 Task: Find connections with filter location Abomey with filter topic #Advertisingandmarketingwith filter profile language German with filter current company IDOM Consulting, Engineering, Architecture with filter school St. Kabir Public School with filter industry Dairy Product Manufacturing with filter service category Audio Engineering with filter keywords title Operations Professional
Action: Mouse moved to (481, 66)
Screenshot: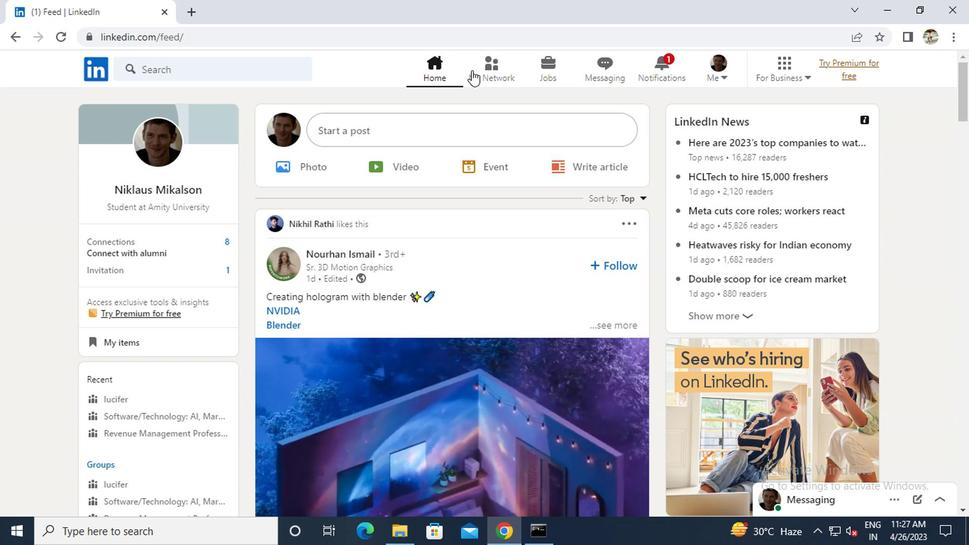 
Action: Mouse pressed left at (481, 66)
Screenshot: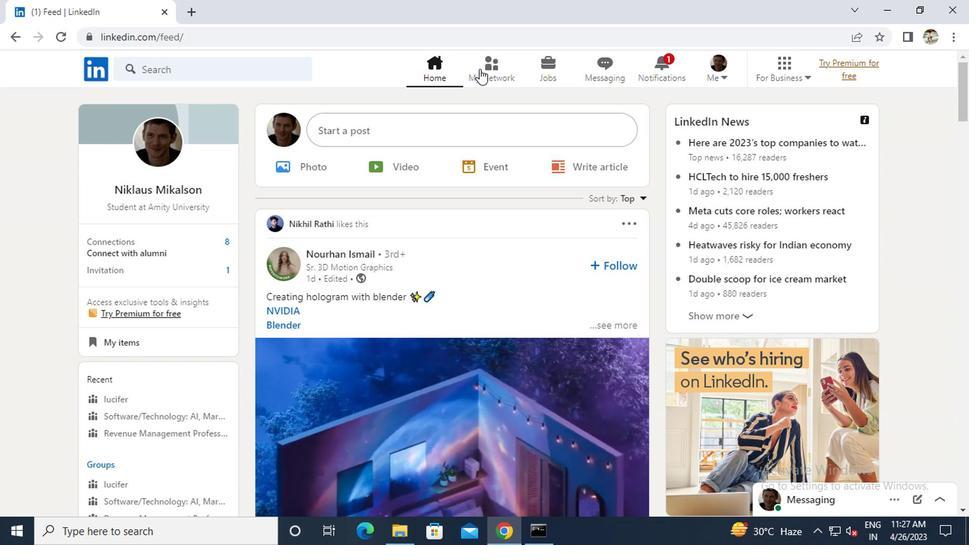 
Action: Mouse moved to (168, 149)
Screenshot: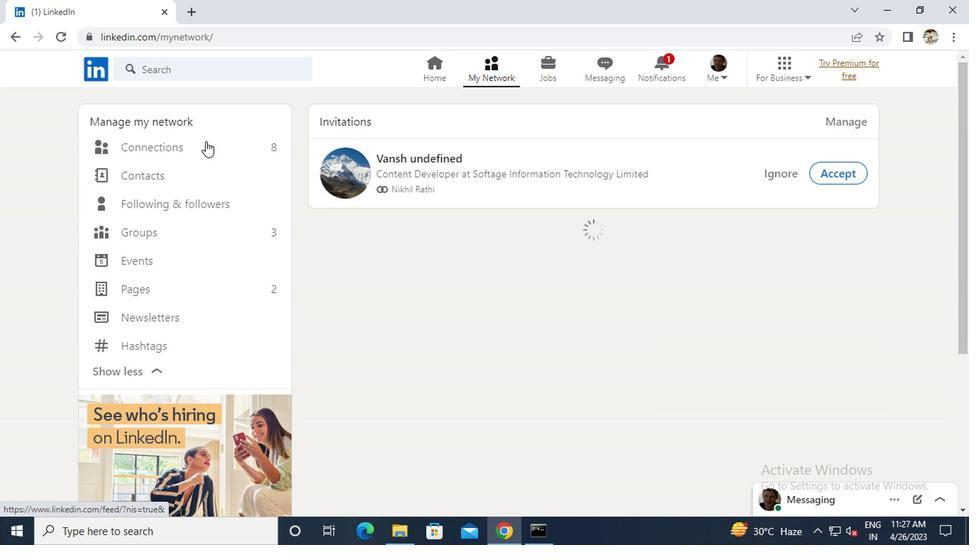 
Action: Mouse pressed left at (168, 149)
Screenshot: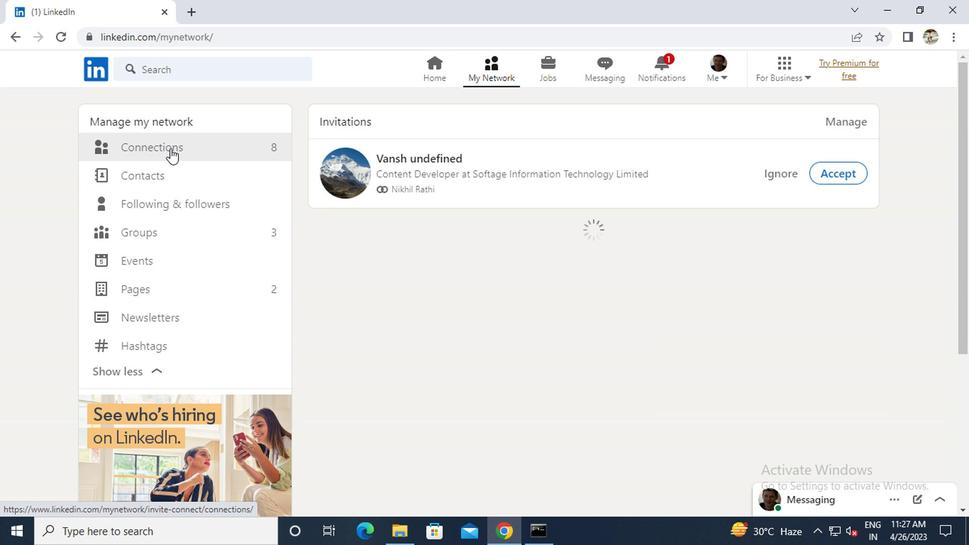 
Action: Mouse moved to (573, 141)
Screenshot: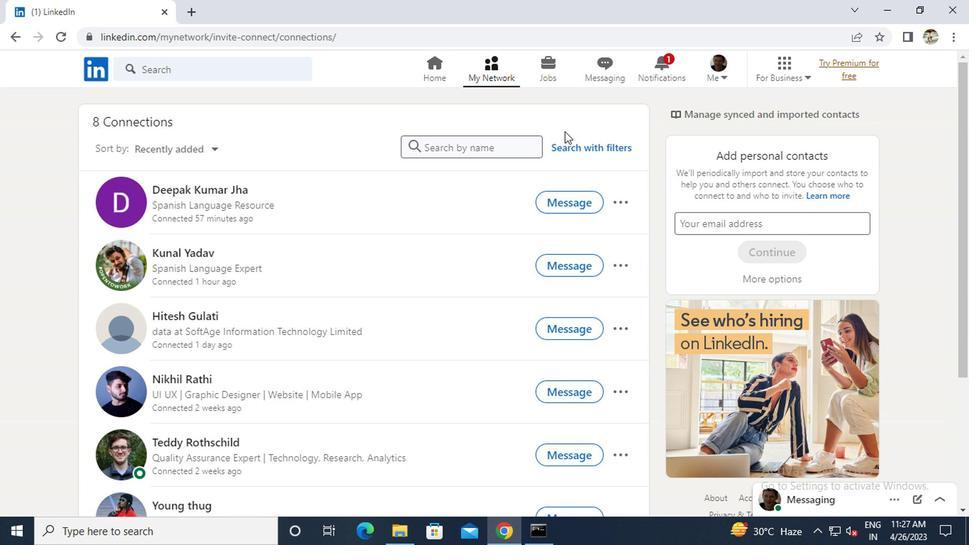 
Action: Mouse pressed left at (573, 141)
Screenshot: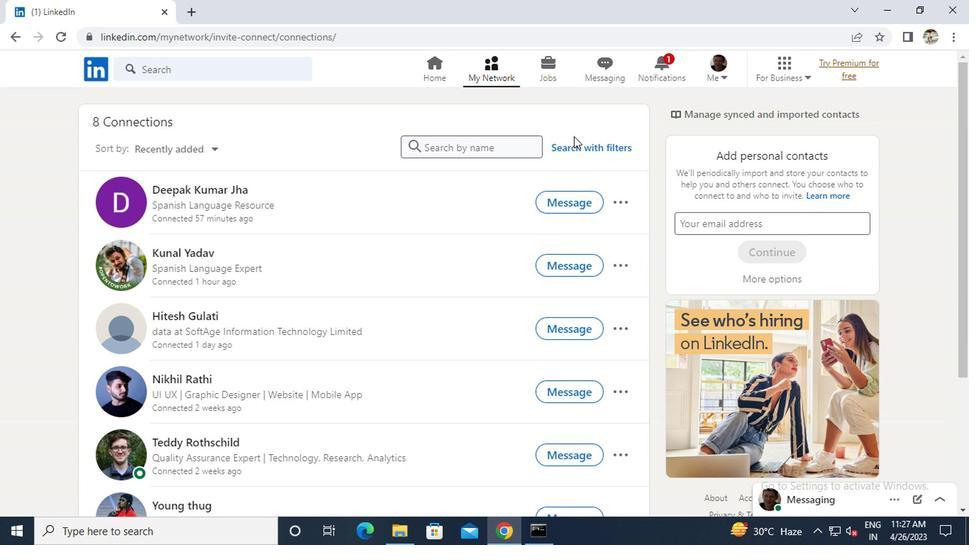 
Action: Mouse moved to (464, 110)
Screenshot: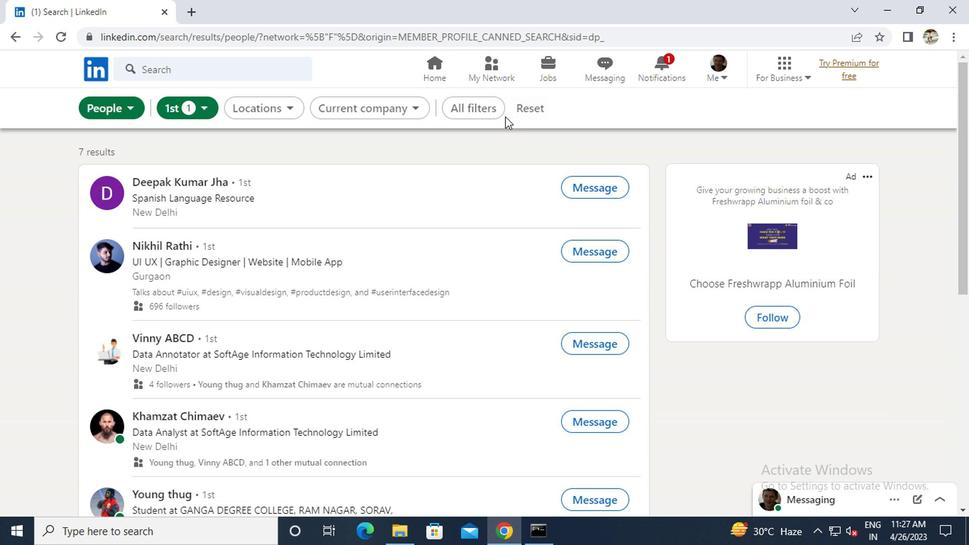 
Action: Mouse pressed left at (464, 110)
Screenshot: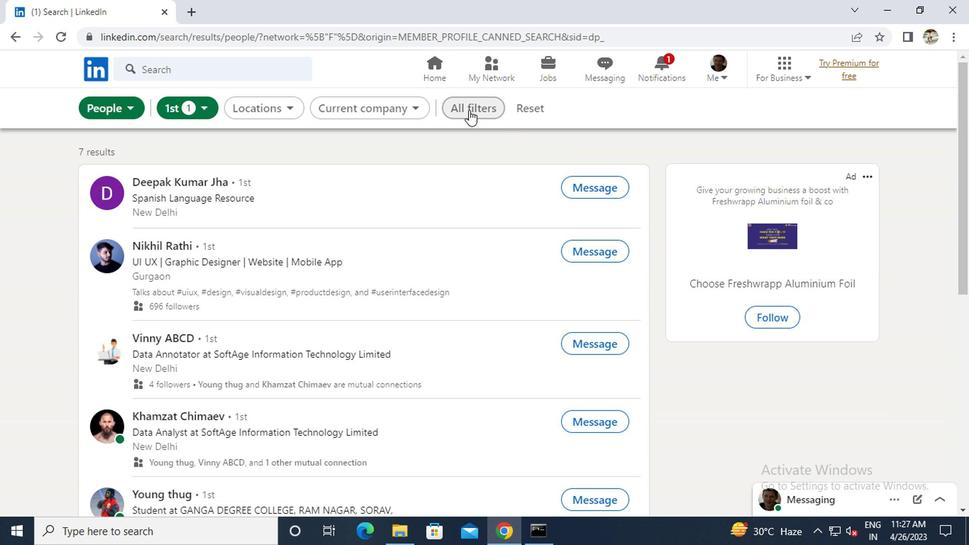 
Action: Mouse moved to (690, 293)
Screenshot: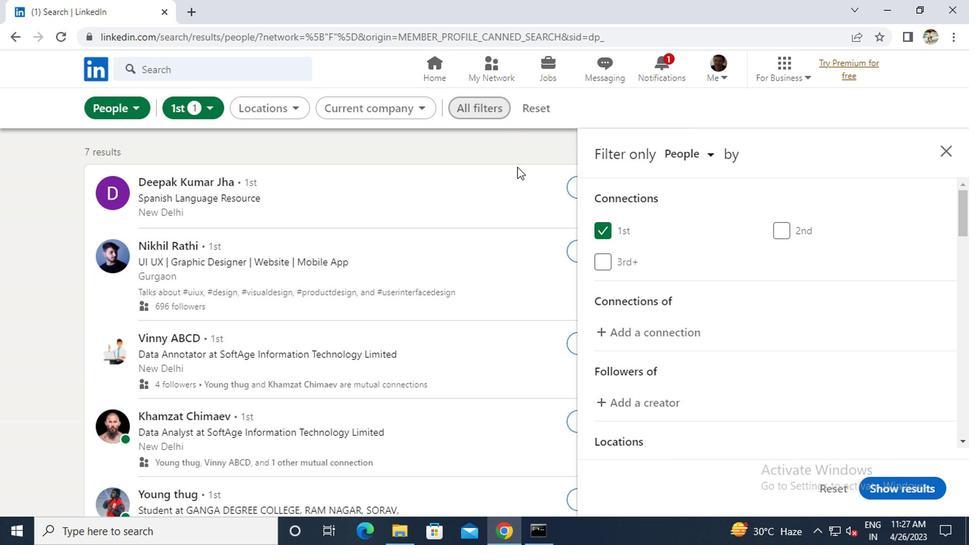 
Action: Mouse scrolled (690, 292) with delta (0, 0)
Screenshot: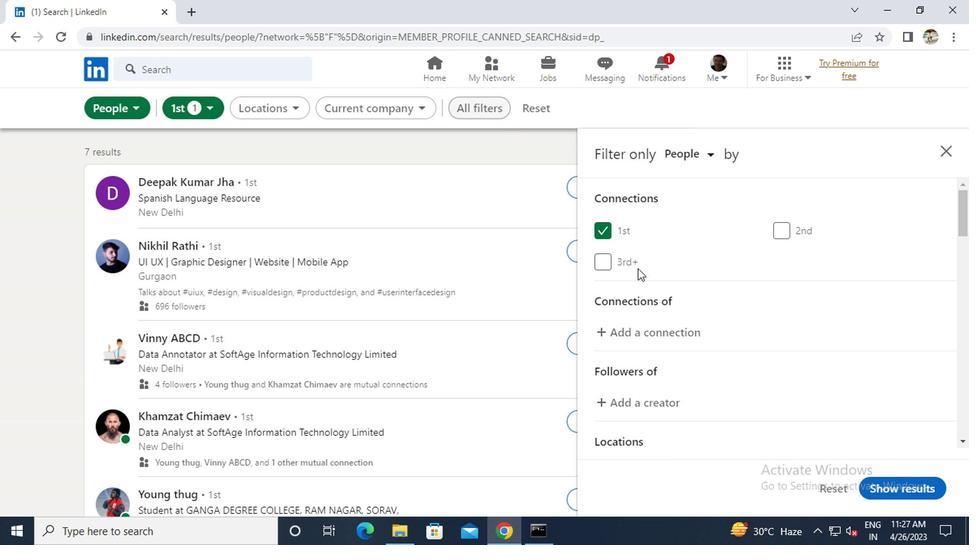 
Action: Mouse scrolled (690, 292) with delta (0, 0)
Screenshot: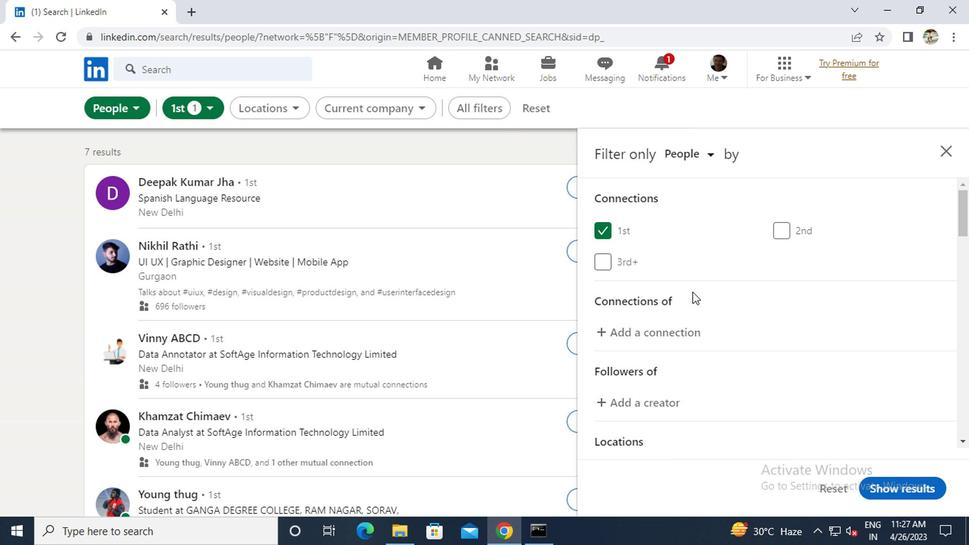 
Action: Mouse moved to (800, 400)
Screenshot: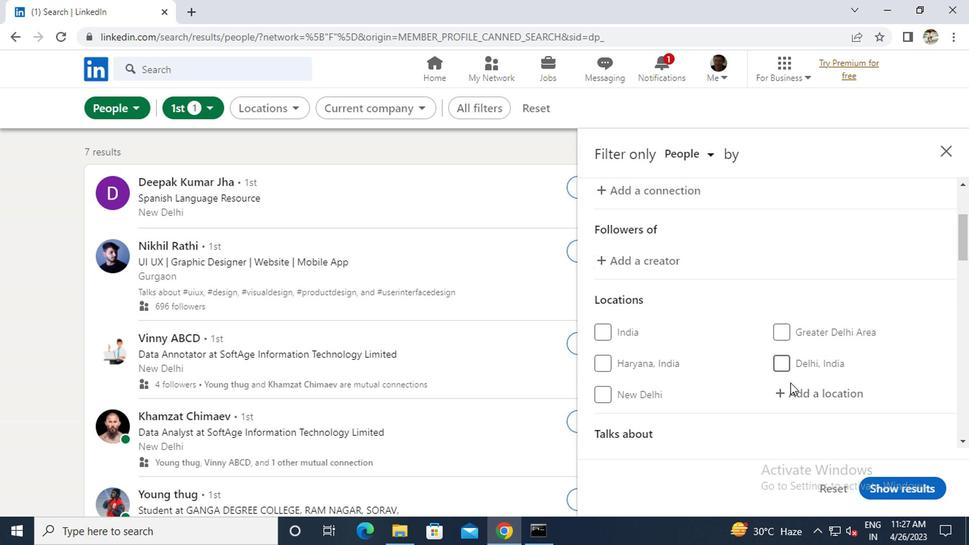 
Action: Mouse pressed left at (800, 400)
Screenshot: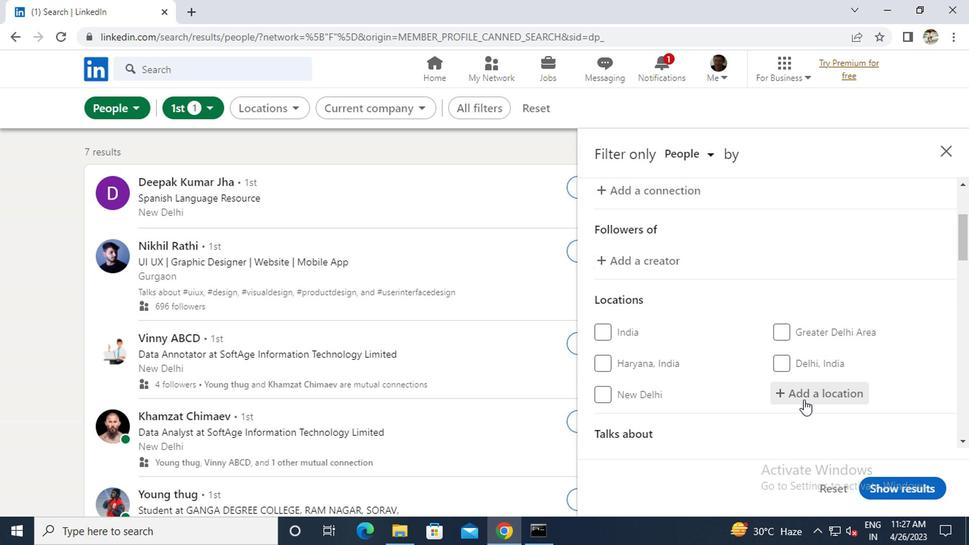 
Action: Key pressed <Key.caps_lock>a<Key.caps_lock>bomey
Screenshot: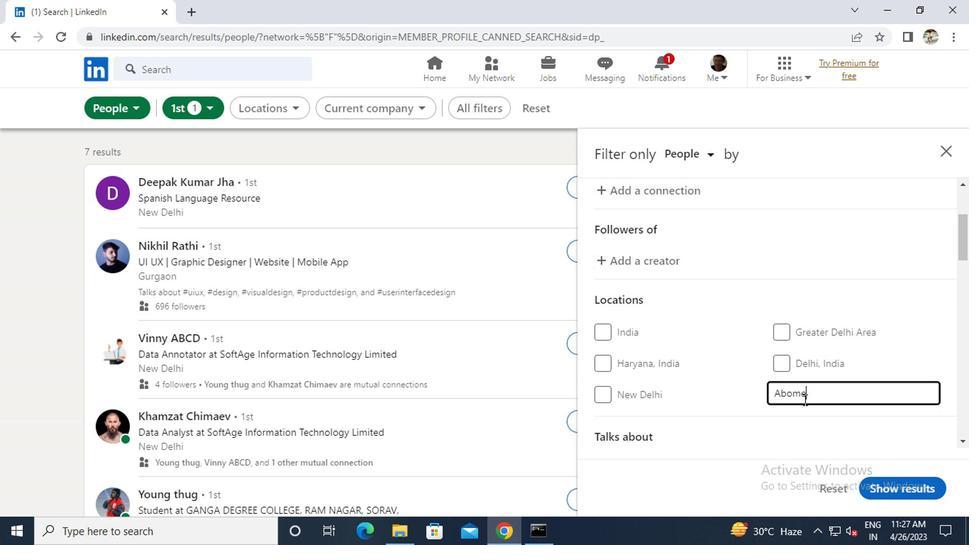 
Action: Mouse scrolled (800, 400) with delta (0, 0)
Screenshot: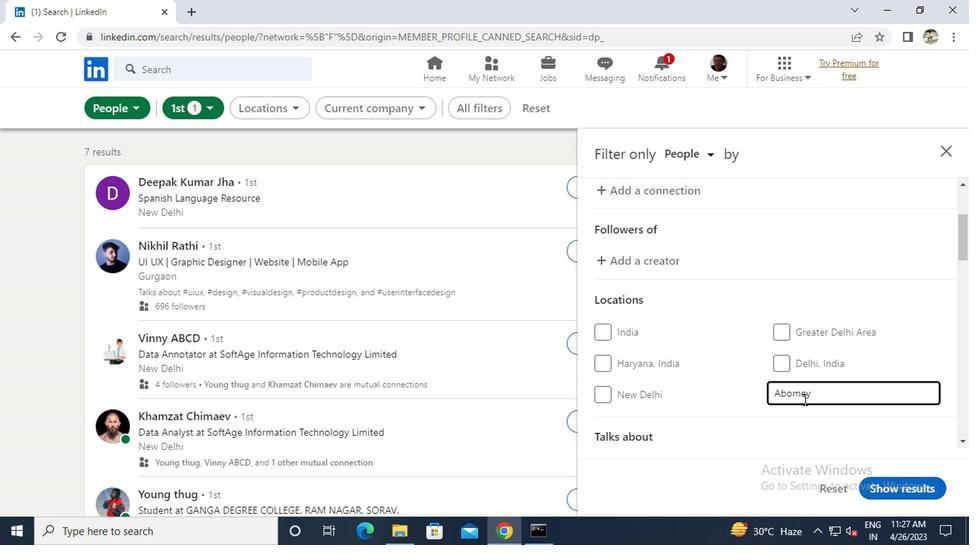 
Action: Mouse scrolled (800, 400) with delta (0, 0)
Screenshot: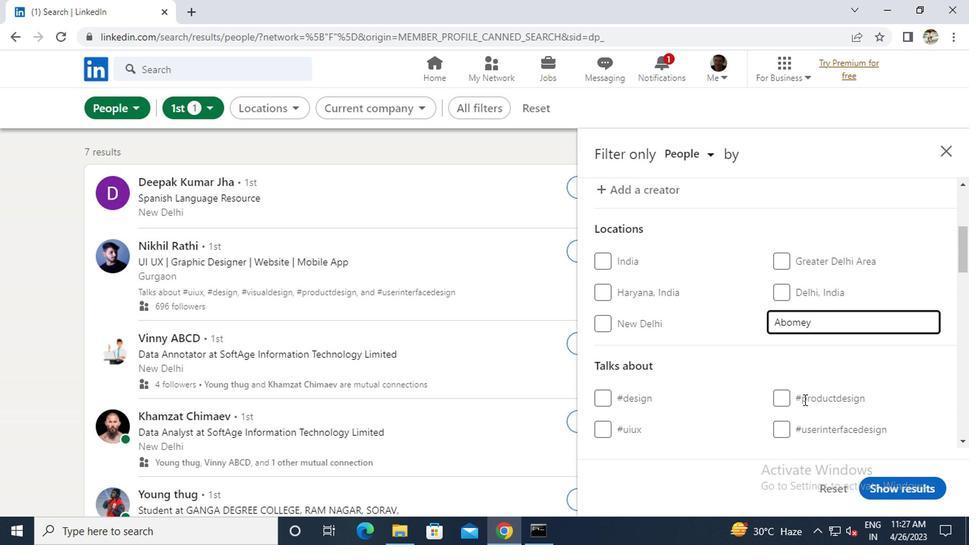 
Action: Mouse moved to (798, 388)
Screenshot: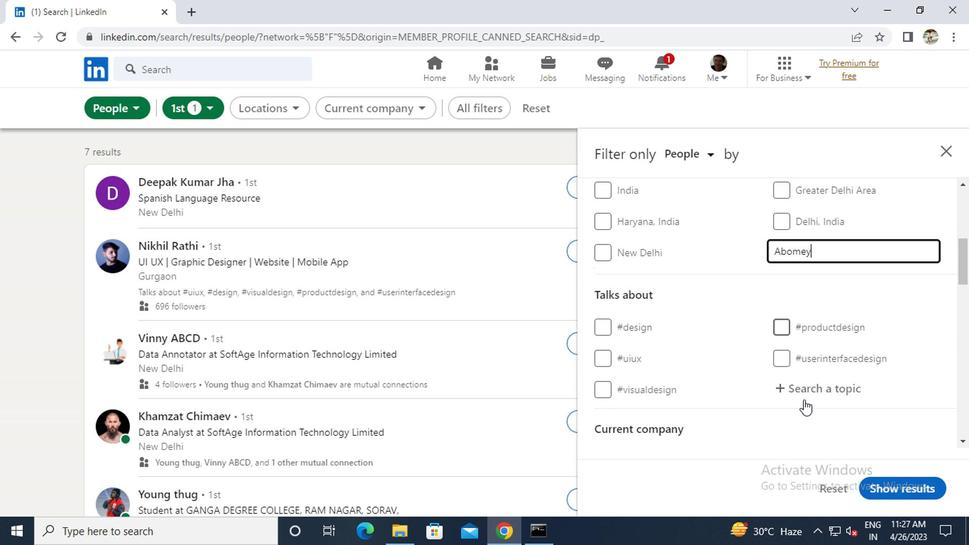 
Action: Mouse pressed left at (798, 388)
Screenshot: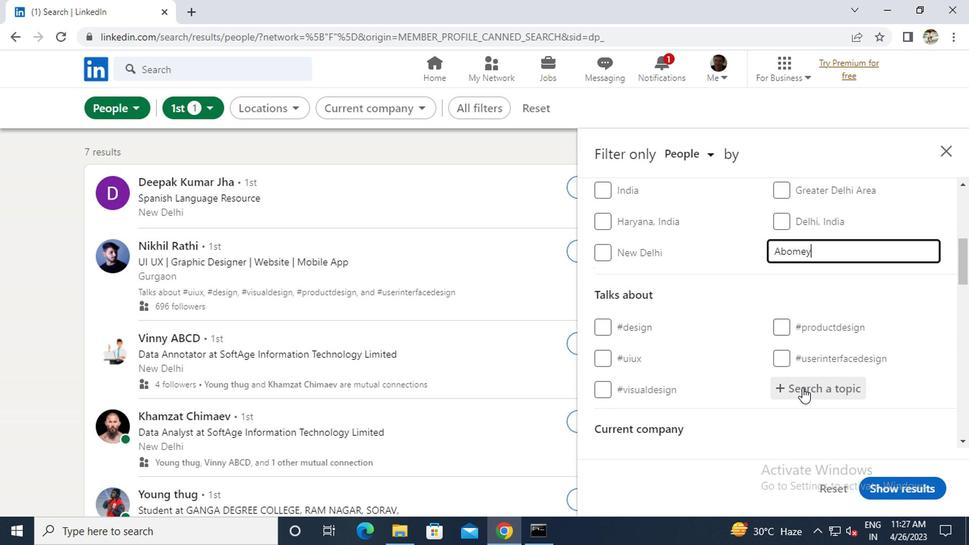 
Action: Key pressed <Key.shift><Key.shift><Key.shift>#<Key.caps_lock>A<Key.caps_lock>DE<Key.backspace>VERTISINGANDMARKETING
Screenshot: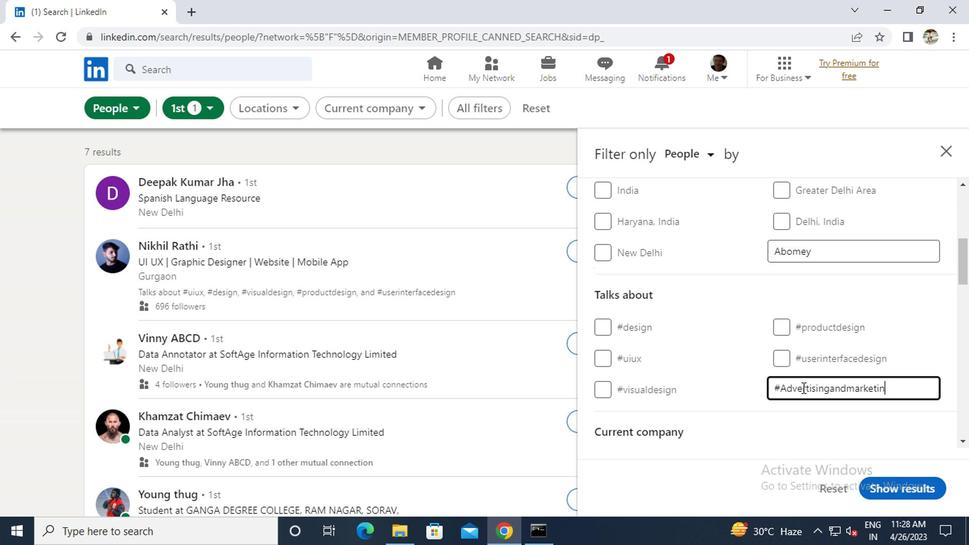 
Action: Mouse scrolled (798, 387) with delta (0, 0)
Screenshot: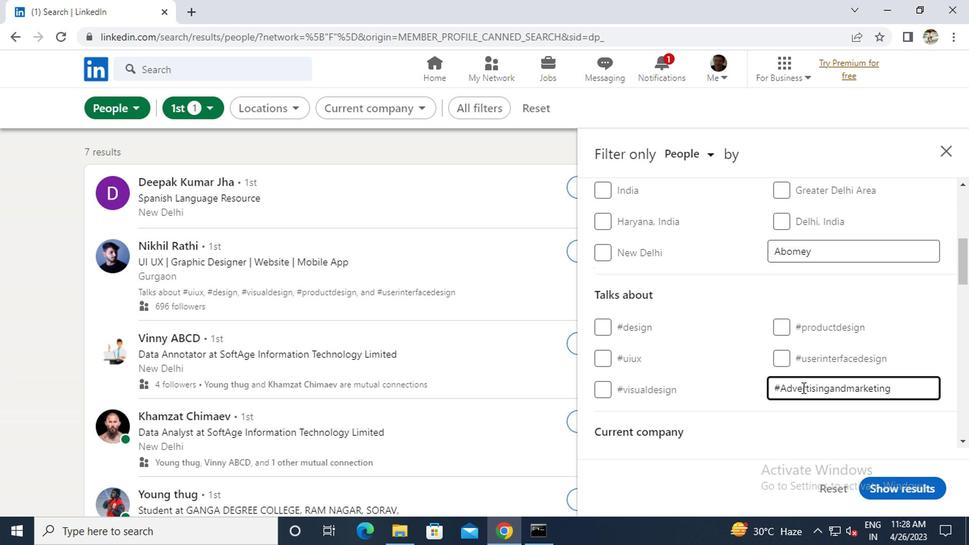 
Action: Mouse scrolled (798, 387) with delta (0, 0)
Screenshot: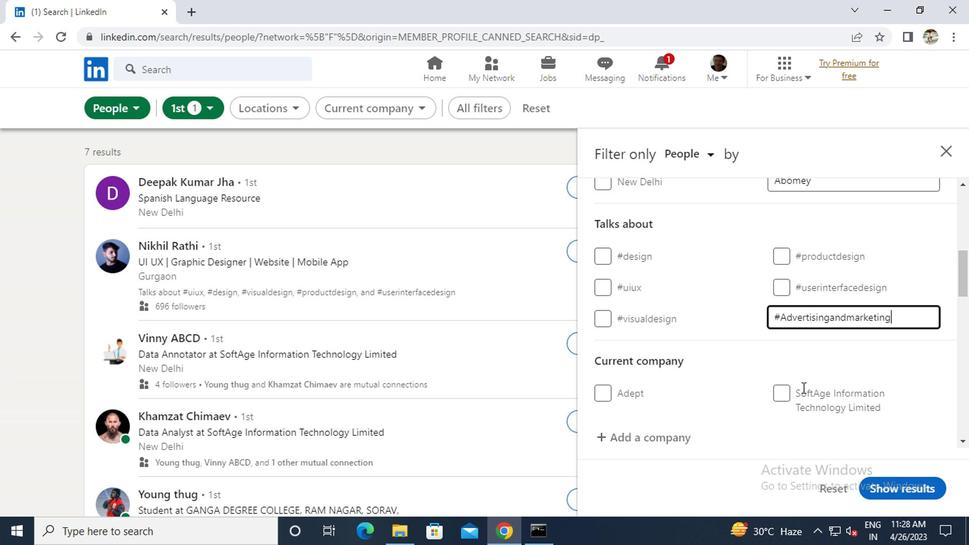 
Action: Mouse scrolled (798, 387) with delta (0, 0)
Screenshot: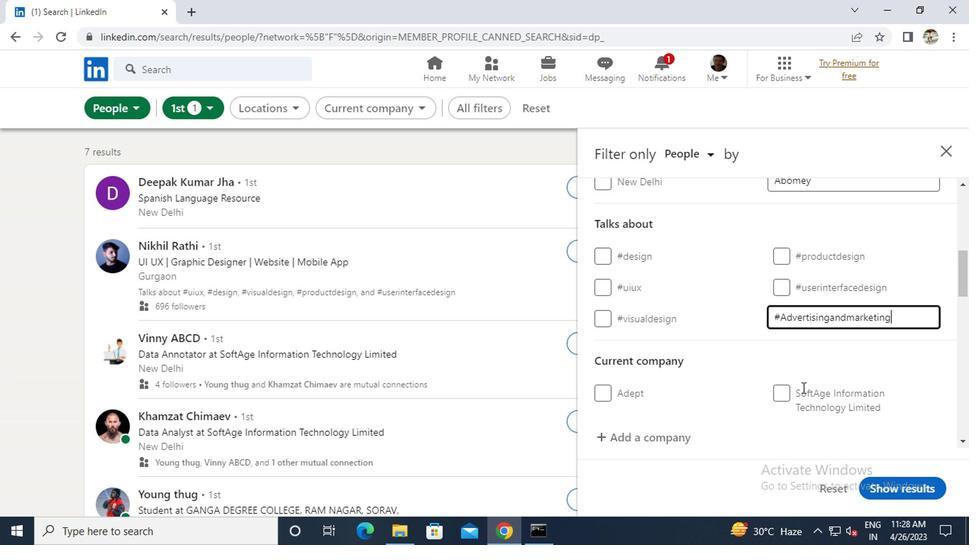 
Action: Mouse scrolled (798, 387) with delta (0, 0)
Screenshot: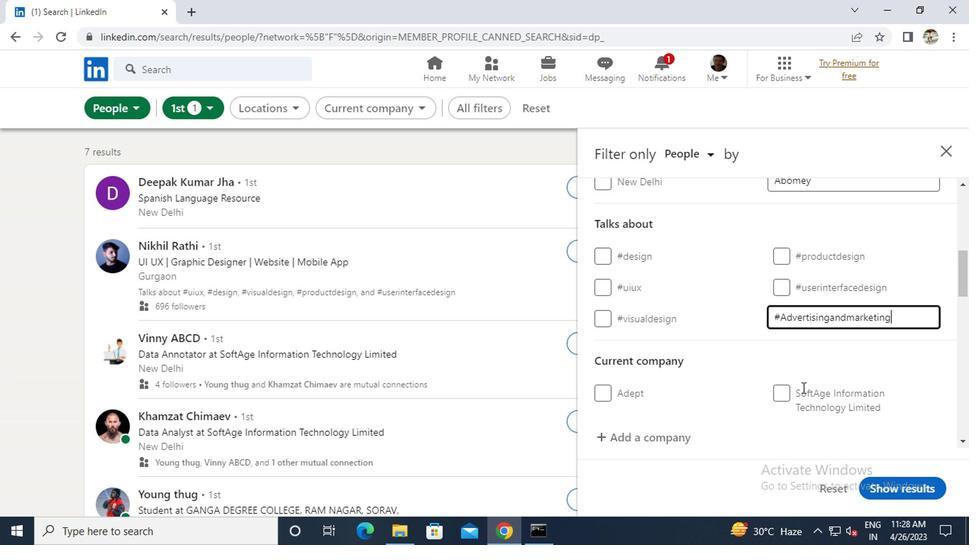 
Action: Mouse scrolled (798, 387) with delta (0, 0)
Screenshot: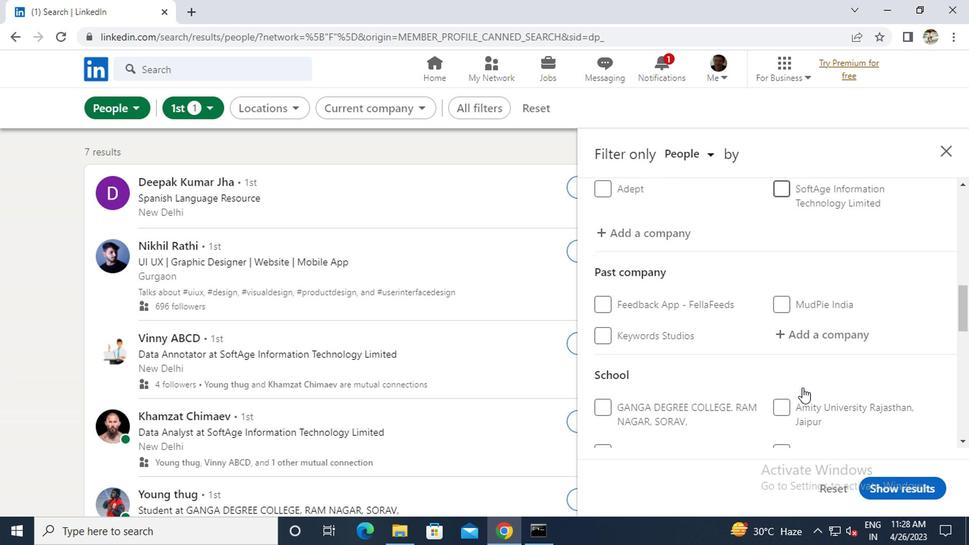 
Action: Mouse scrolled (798, 387) with delta (0, 0)
Screenshot: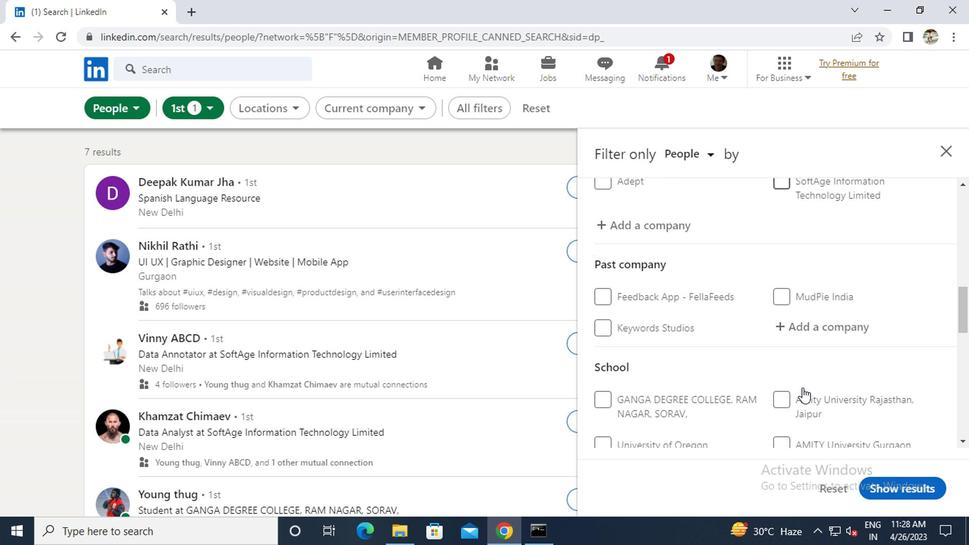 
Action: Mouse scrolled (798, 387) with delta (0, 0)
Screenshot: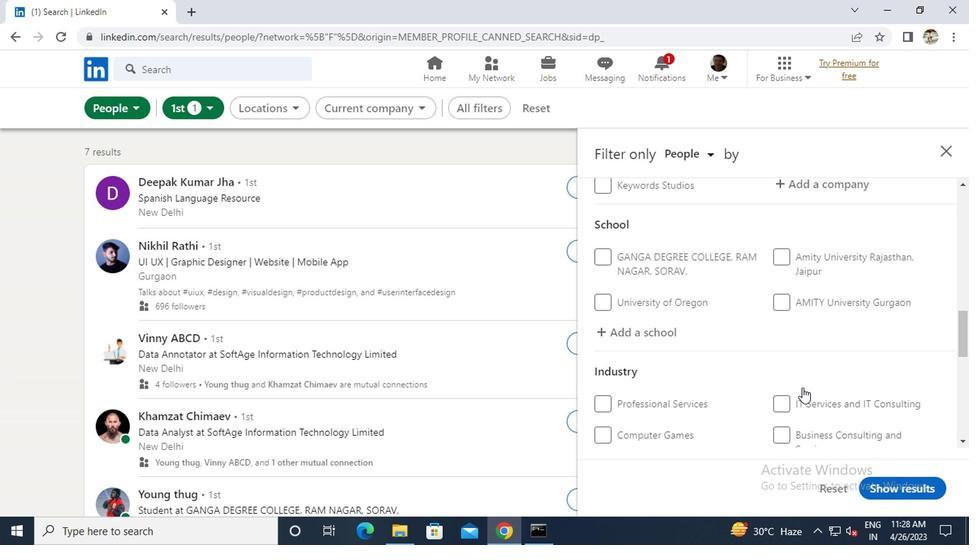 
Action: Mouse scrolled (798, 387) with delta (0, 0)
Screenshot: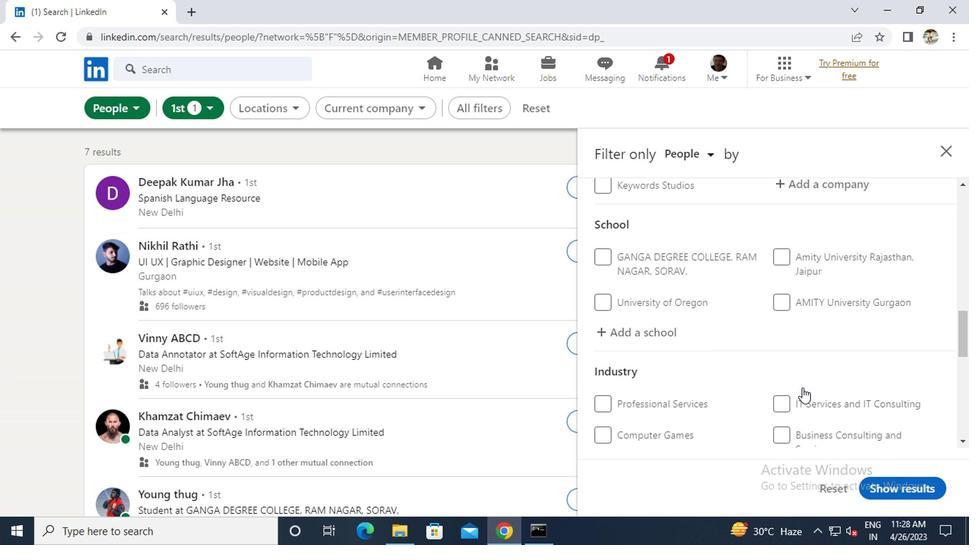 
Action: Mouse scrolled (798, 387) with delta (0, 0)
Screenshot: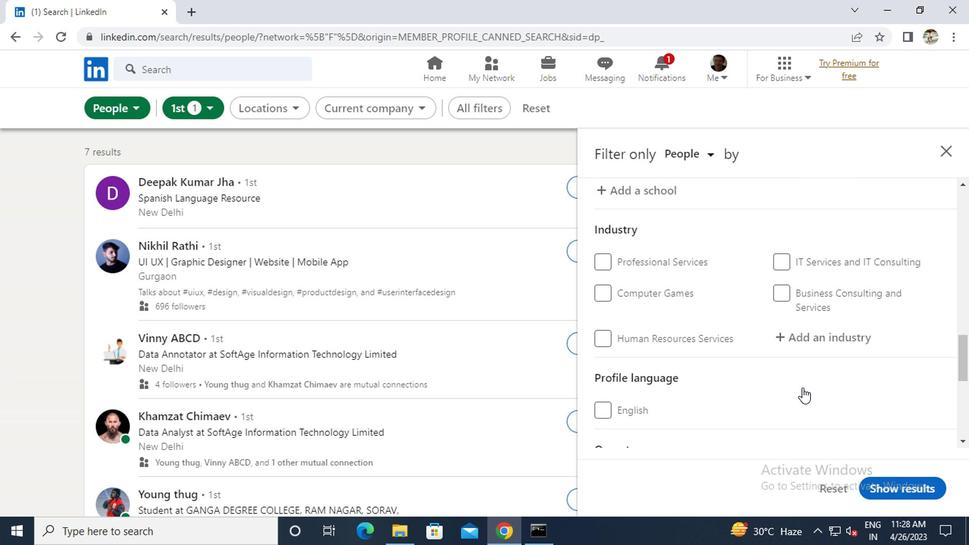 
Action: Mouse scrolled (798, 389) with delta (0, 1)
Screenshot: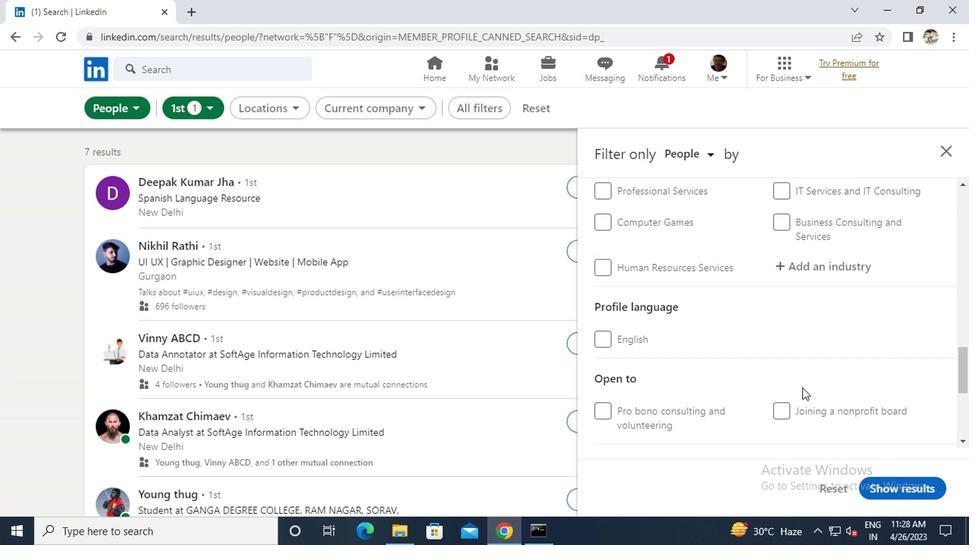 
Action: Mouse scrolled (798, 389) with delta (0, 1)
Screenshot: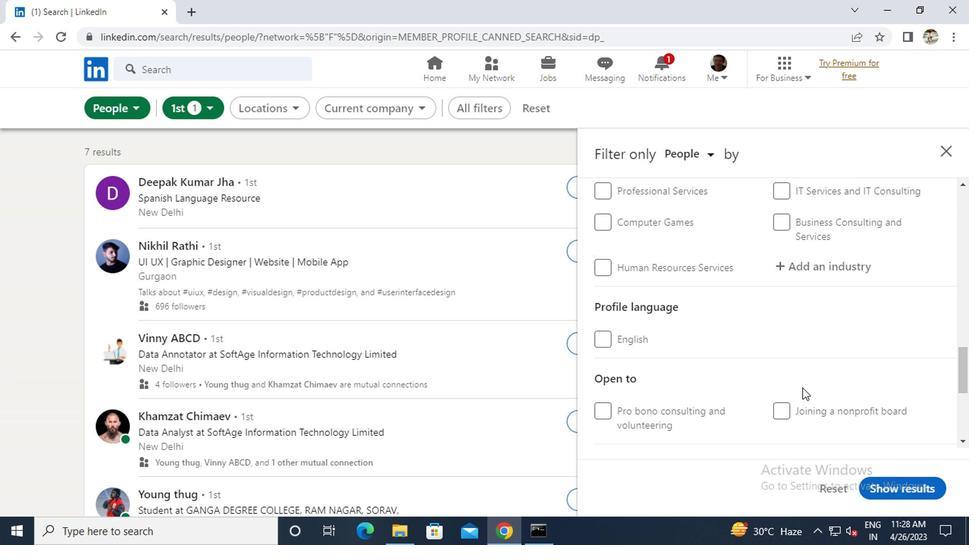 
Action: Mouse scrolled (798, 389) with delta (0, 1)
Screenshot: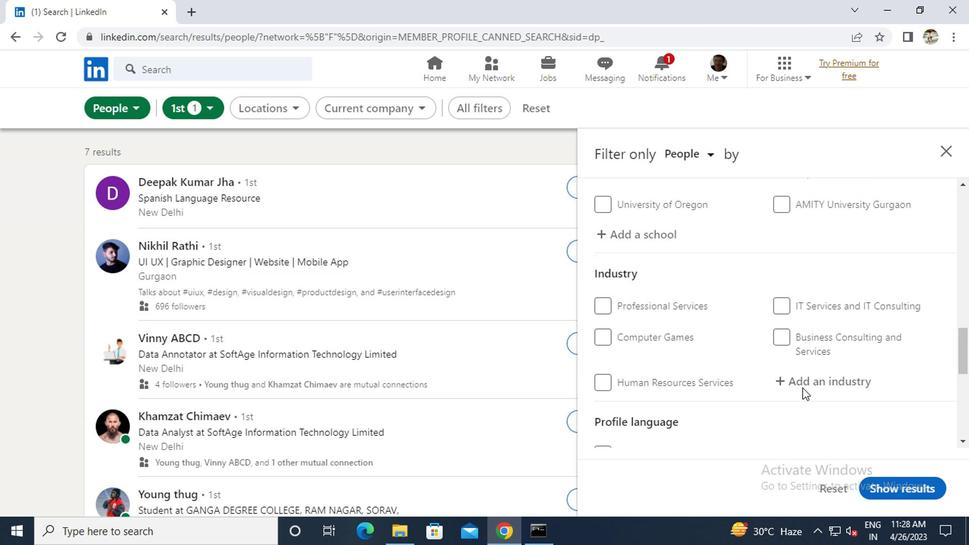 
Action: Mouse scrolled (798, 389) with delta (0, 1)
Screenshot: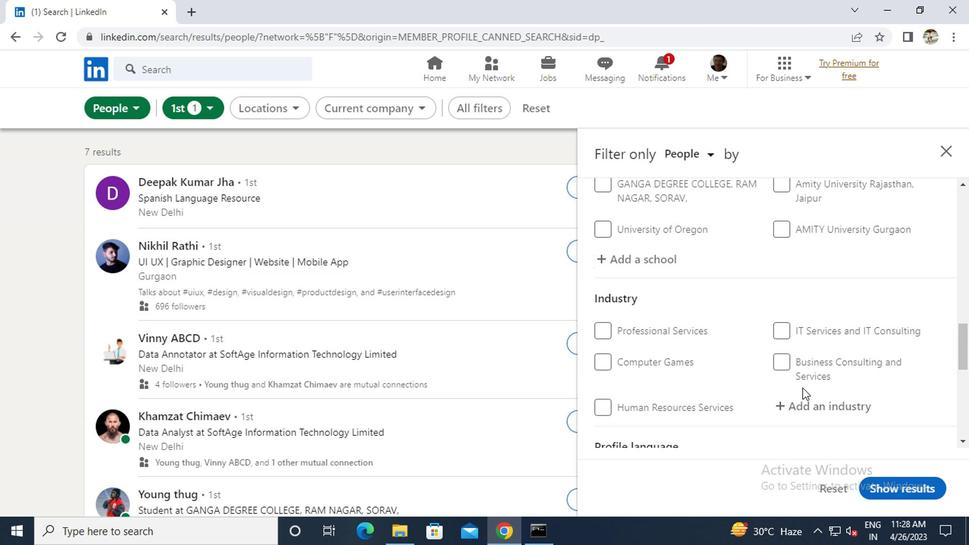 
Action: Mouse scrolled (798, 389) with delta (0, 1)
Screenshot: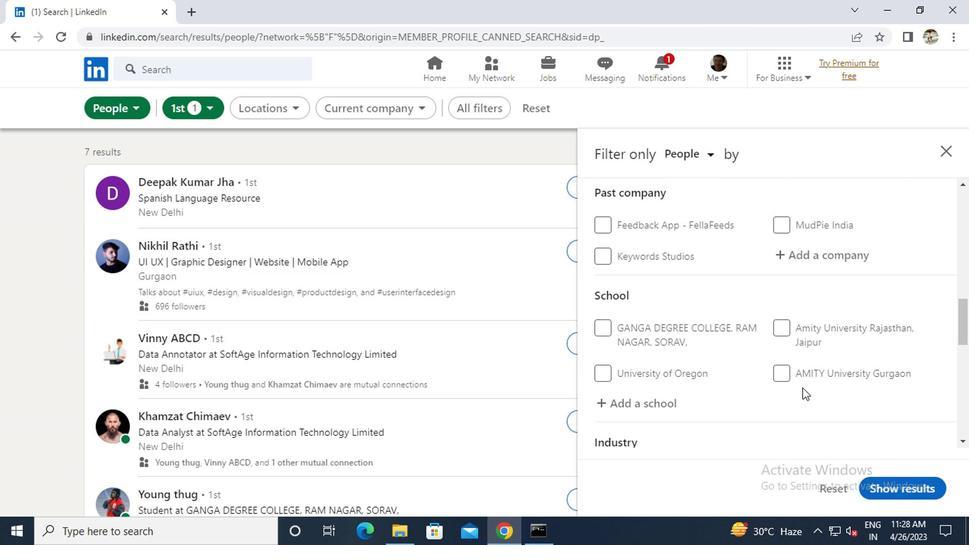 
Action: Mouse moved to (640, 229)
Screenshot: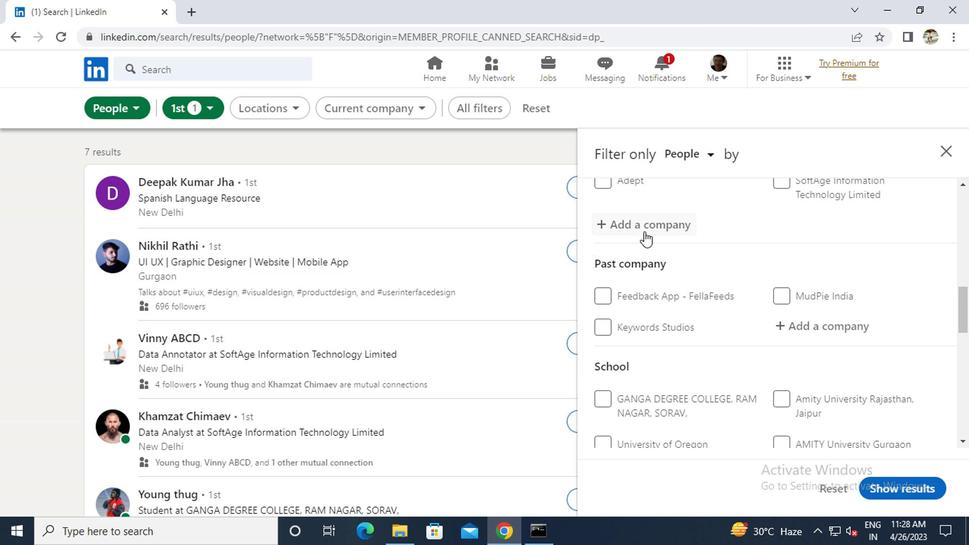 
Action: Mouse pressed left at (640, 229)
Screenshot: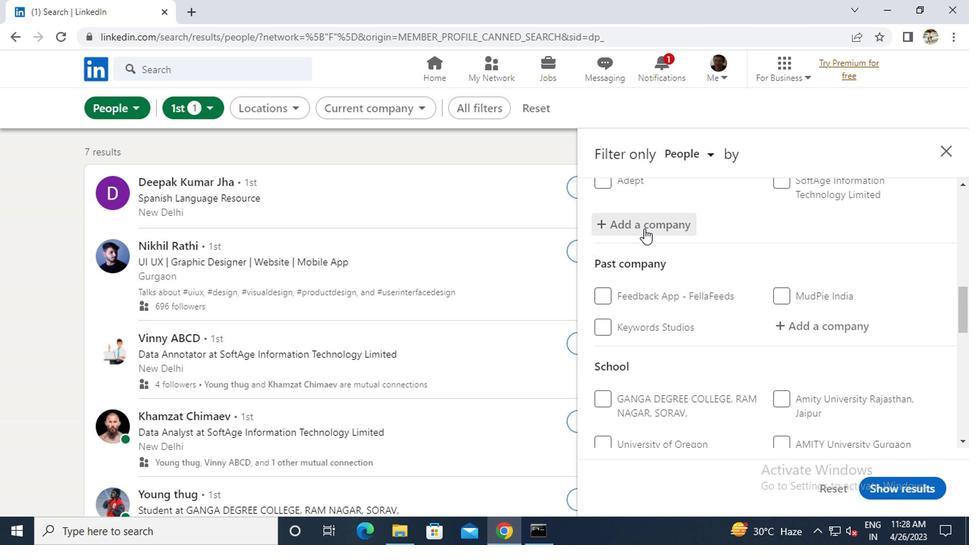 
Action: Key pressed <Key.caps_lock>IDOM<Key.space><Key.caps_lock><Key.caps_lock>C<Key.caps_lock>ONSULTING,<Key.space><Key.caps_lock>E<Key.caps_lock>NGINEERING,<Key.space><Key.caps_lock>A<Key.caps_lock>RCHITECTURE
Screenshot: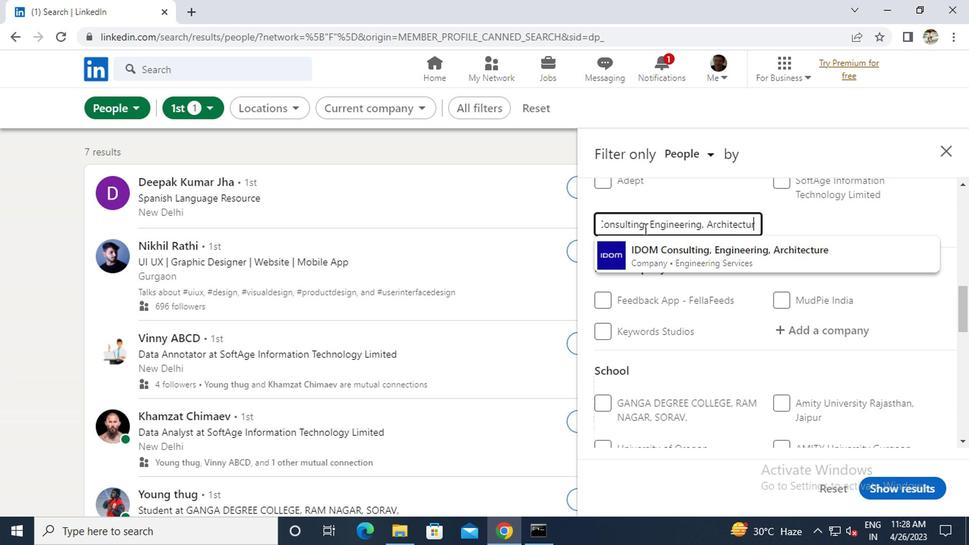 
Action: Mouse moved to (639, 247)
Screenshot: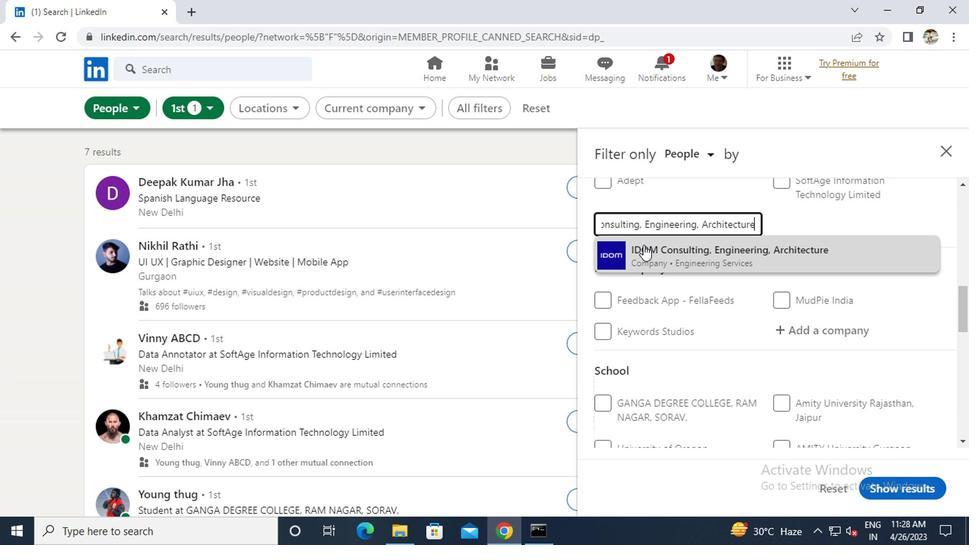
Action: Mouse pressed left at (639, 247)
Screenshot: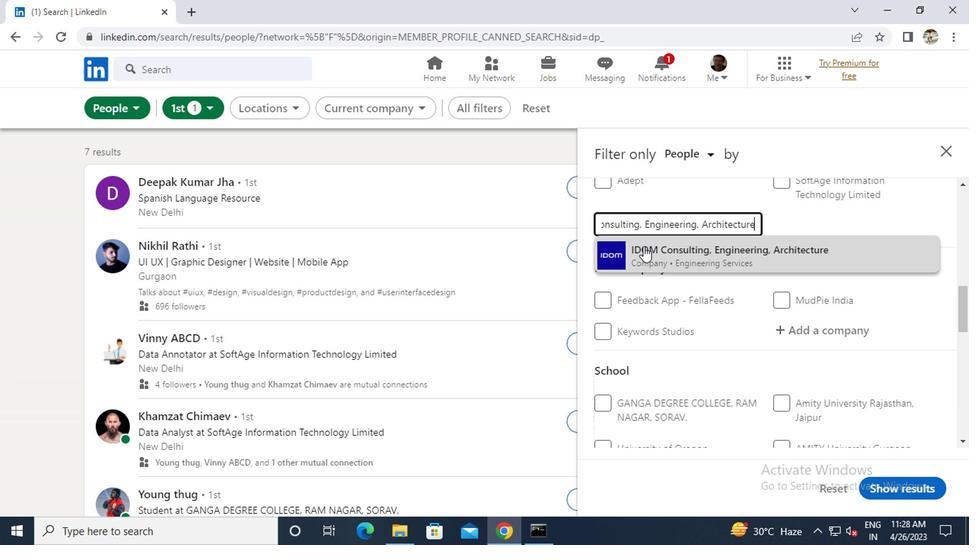 
Action: Mouse scrolled (639, 247) with delta (0, 0)
Screenshot: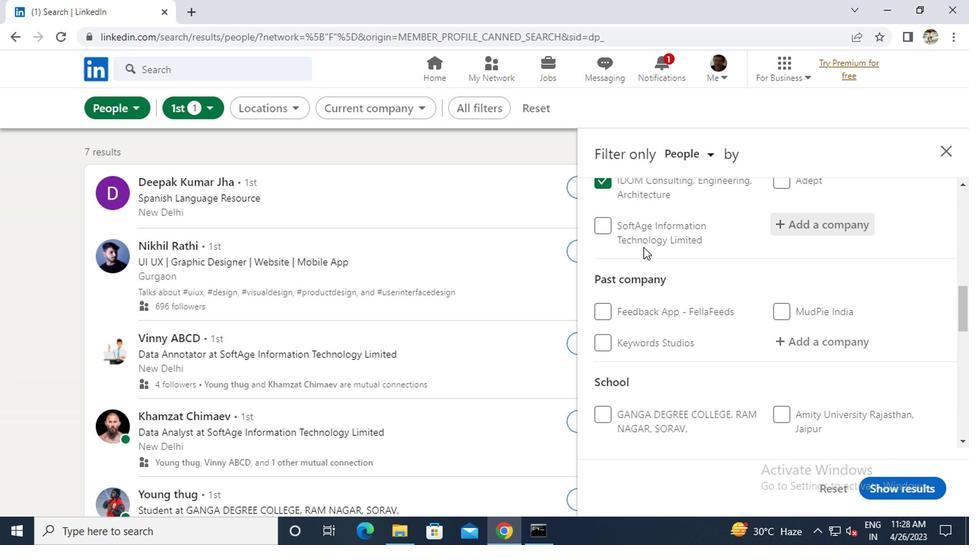 
Action: Mouse scrolled (639, 247) with delta (0, 0)
Screenshot: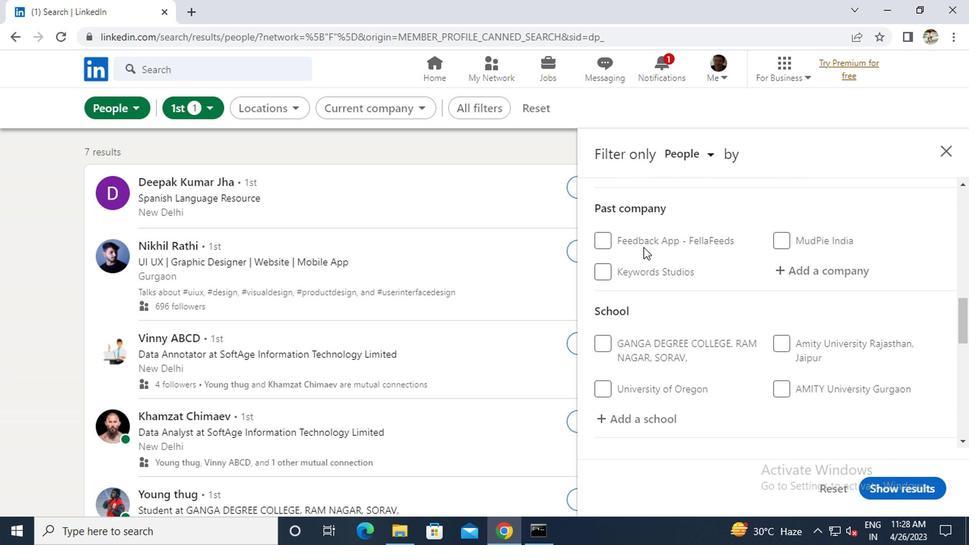 
Action: Mouse scrolled (639, 247) with delta (0, 0)
Screenshot: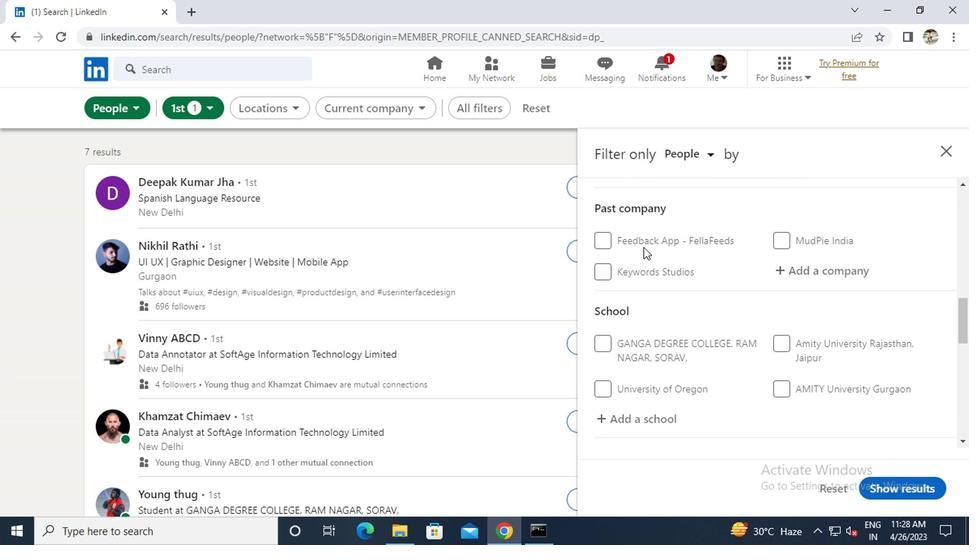 
Action: Mouse moved to (630, 274)
Screenshot: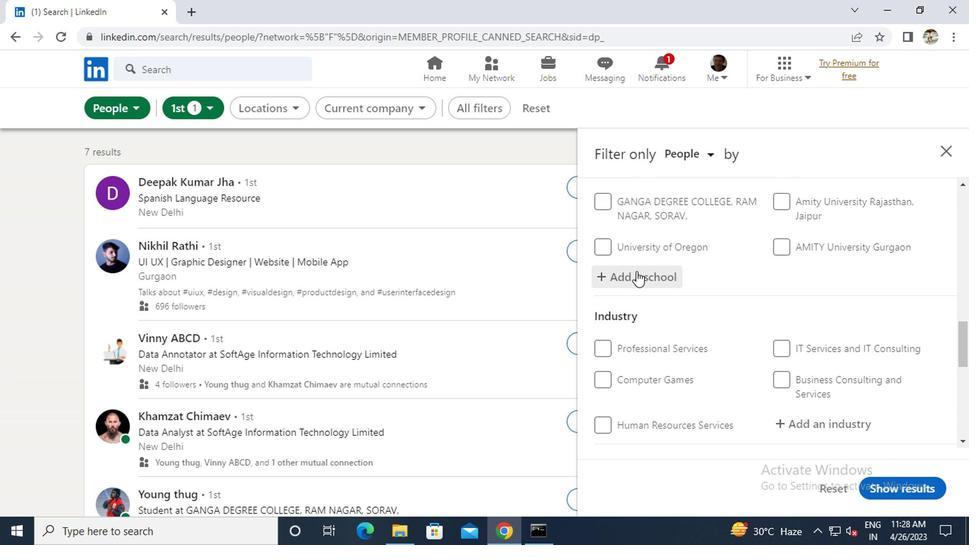 
Action: Mouse pressed left at (630, 274)
Screenshot: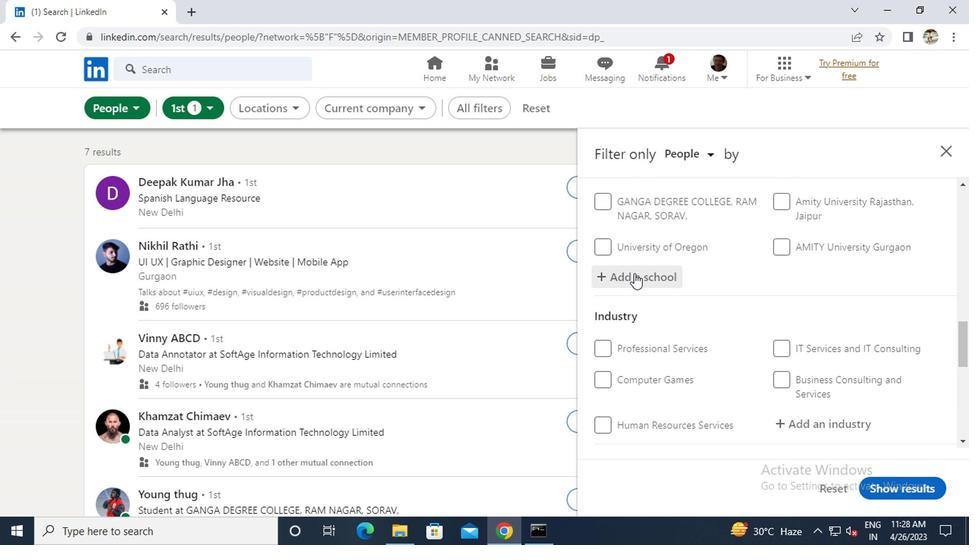 
Action: Key pressed <Key.caps_lock>S<Key.caps_lock>T.<Key.space><Key.caps_lock>K<Key.caps_lock>ABIR<Key.space><Key.caps_lock>P<Key.caps_lock>UBLIC<Key.space><Key.caps_lock>S<Key.caps_lock>CHOOL
Screenshot: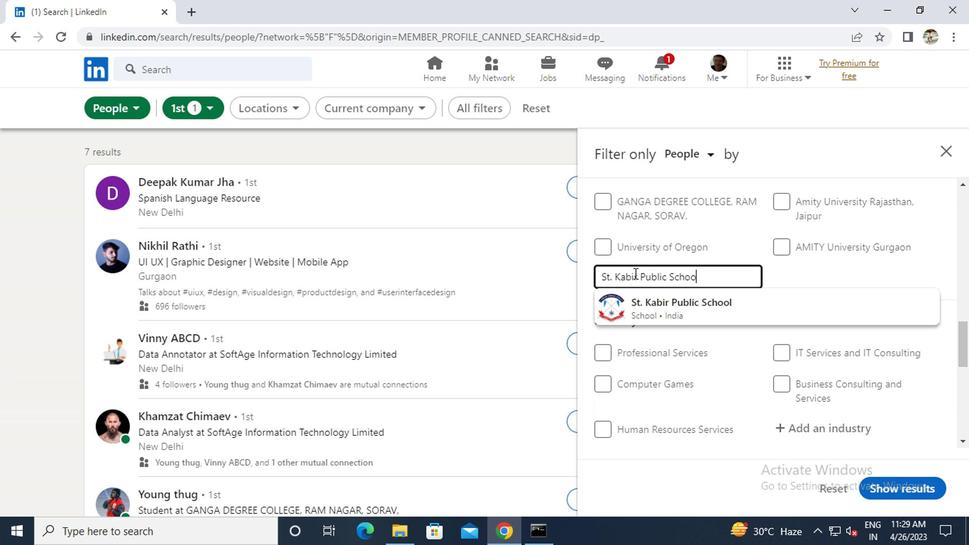 
Action: Mouse moved to (634, 302)
Screenshot: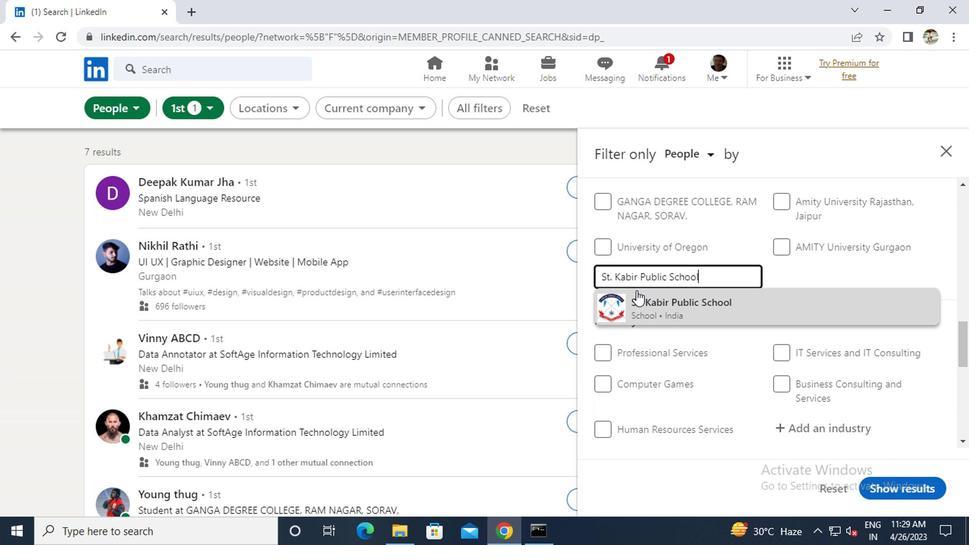 
Action: Mouse pressed left at (634, 302)
Screenshot: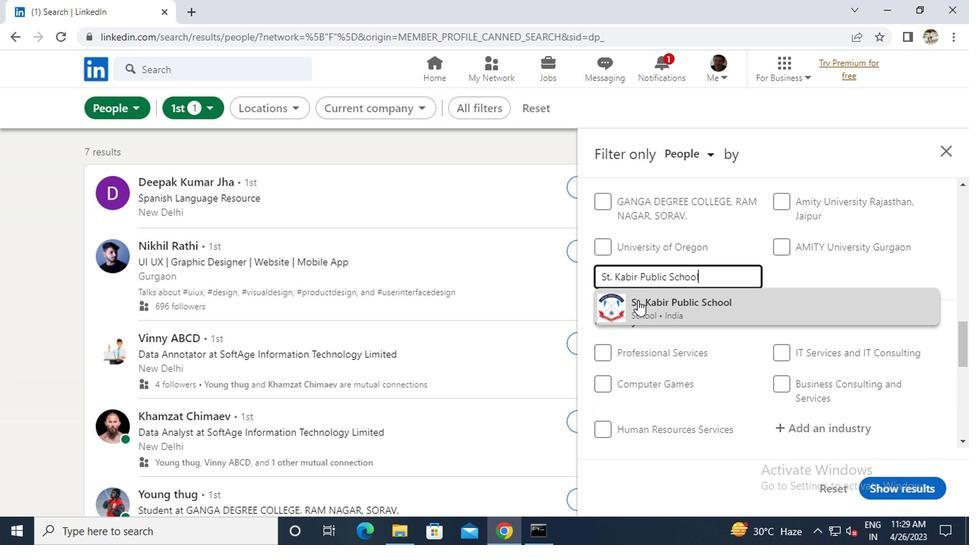 
Action: Mouse moved to (686, 332)
Screenshot: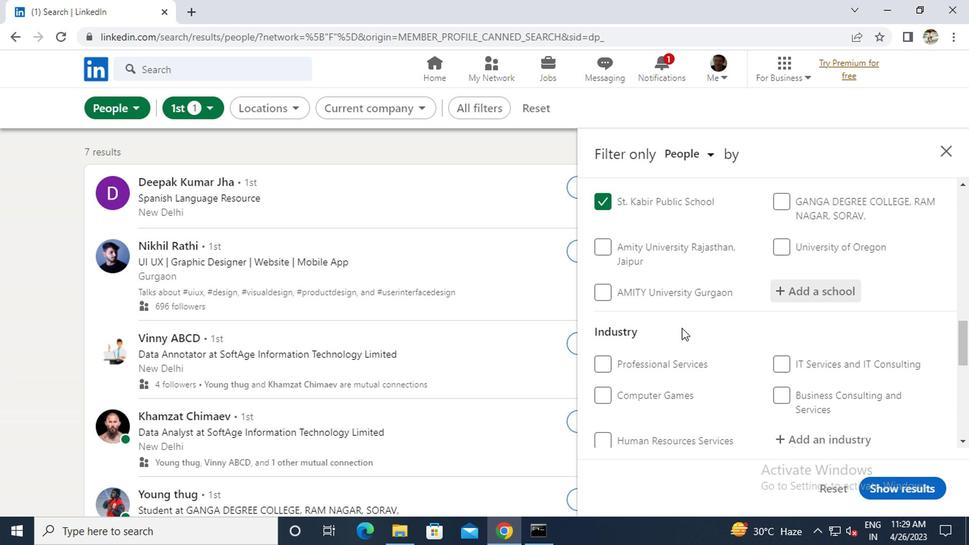 
Action: Mouse scrolled (686, 331) with delta (0, 0)
Screenshot: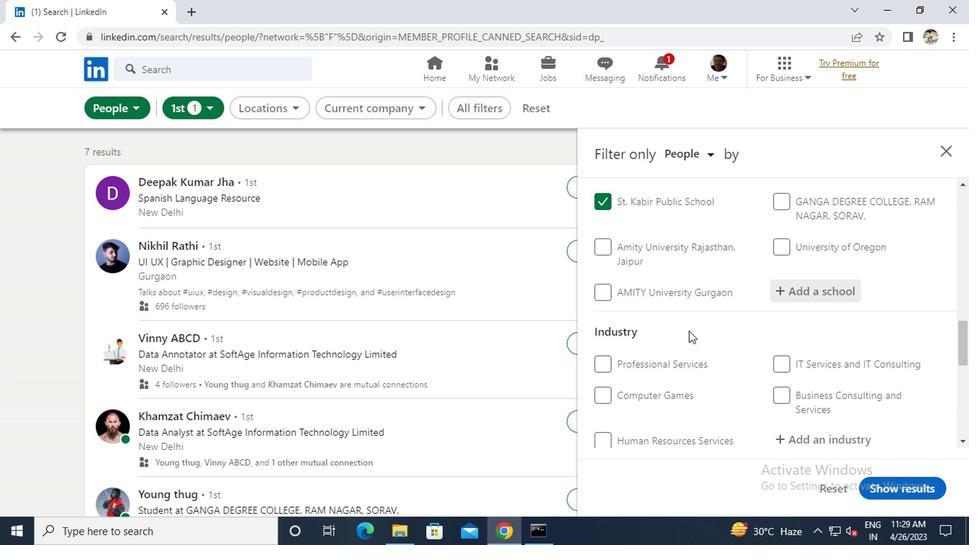 
Action: Mouse scrolled (686, 331) with delta (0, 0)
Screenshot: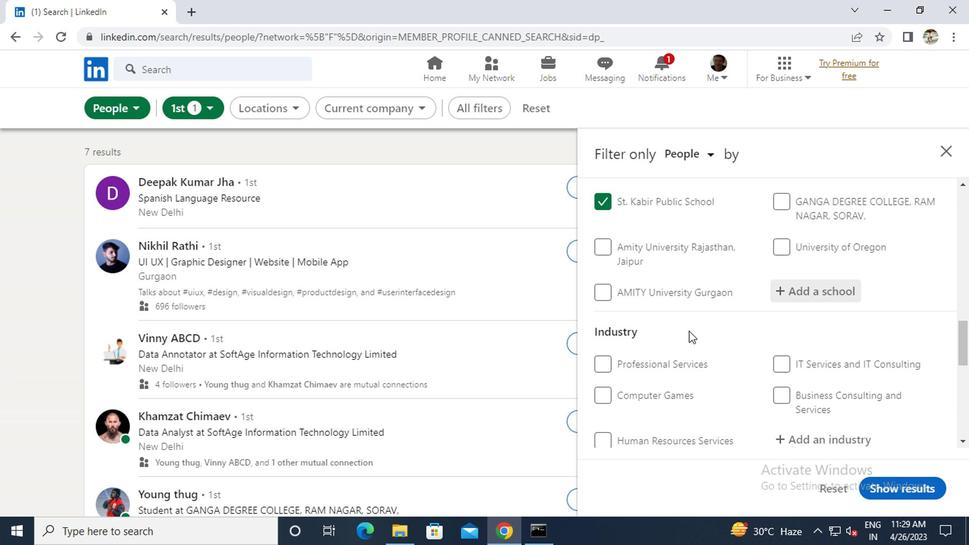 
Action: Mouse moved to (803, 302)
Screenshot: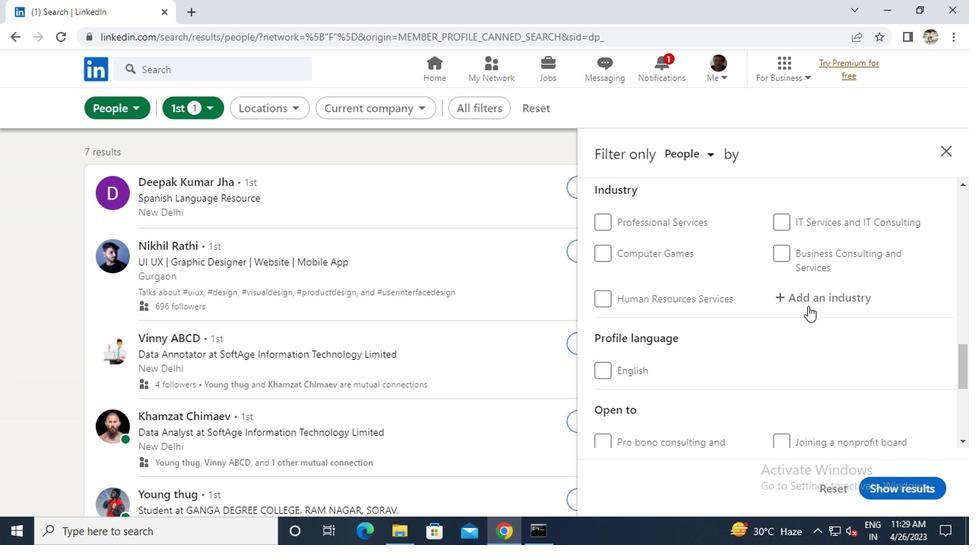 
Action: Mouse pressed left at (803, 302)
Screenshot: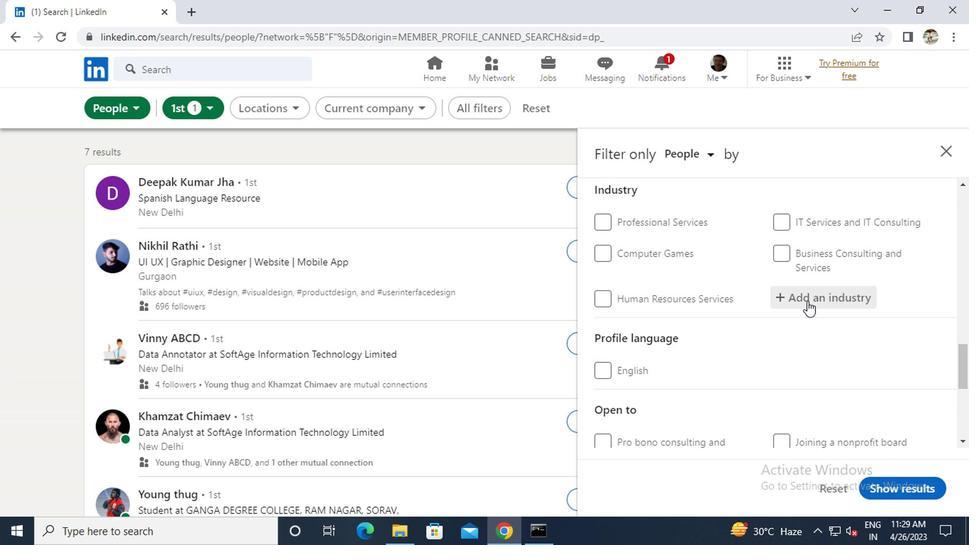 
Action: Key pressed <Key.caps_lock>D<Key.caps_lock>ARI<Key.backspace><Key.backspace>IRY<Key.space><Key.caps_lock>P<Key.caps_lock>RODUCT<Key.space><Key.caps_lock>M<Key.caps_lock>ANUFACTURING
Screenshot: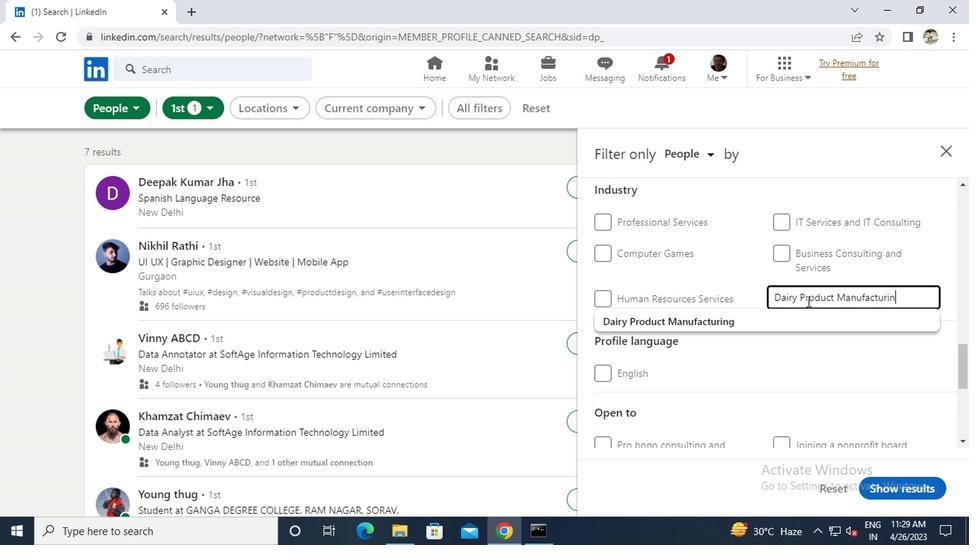 
Action: Mouse moved to (729, 327)
Screenshot: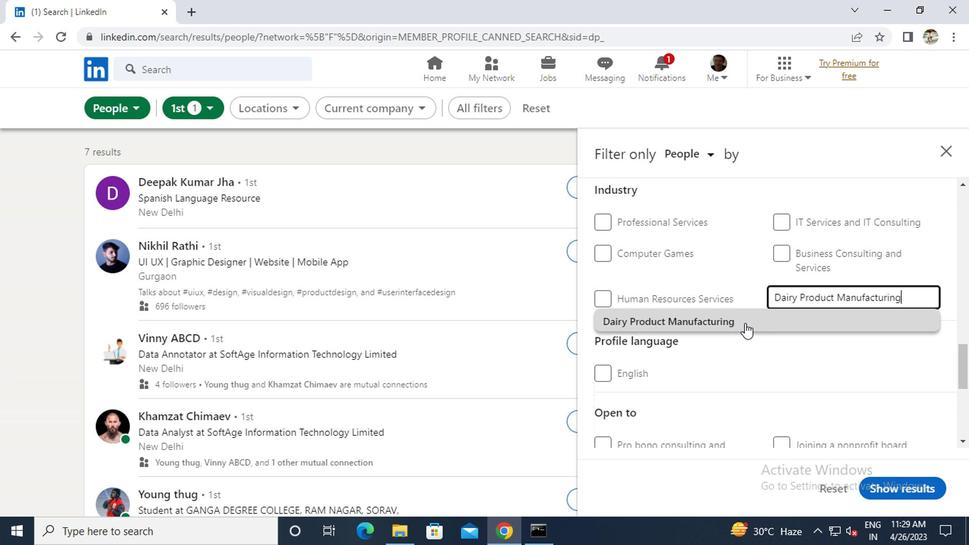 
Action: Mouse pressed left at (729, 327)
Screenshot: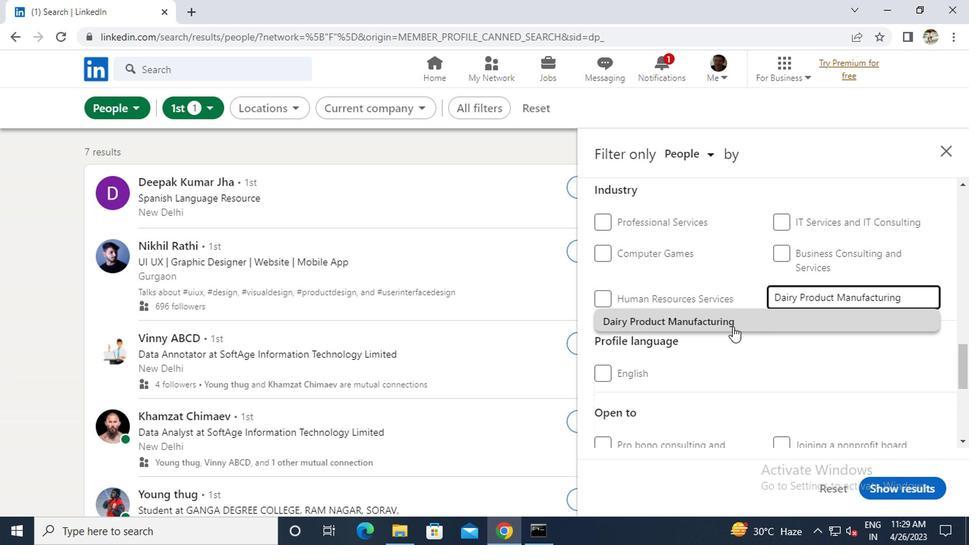 
Action: Mouse scrolled (729, 326) with delta (0, 0)
Screenshot: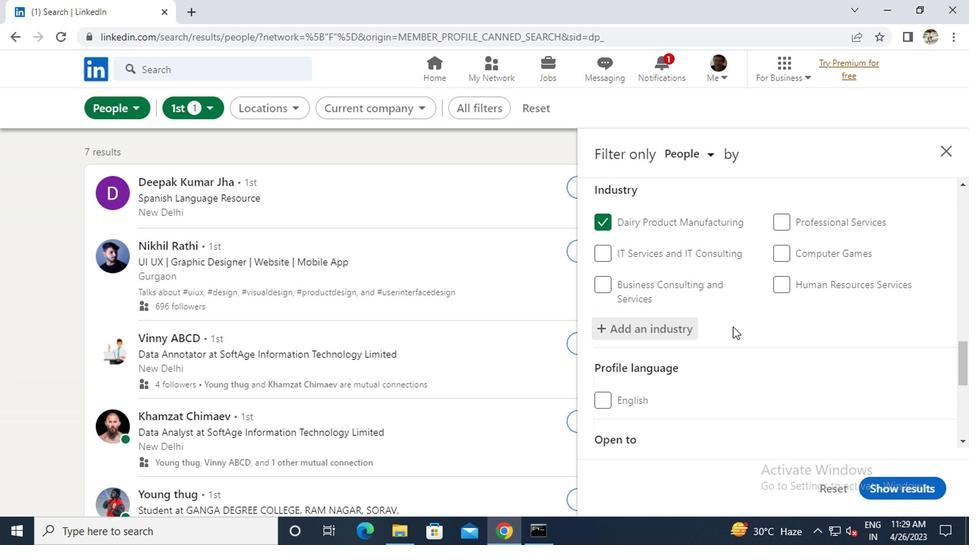 
Action: Mouse scrolled (729, 326) with delta (0, 0)
Screenshot: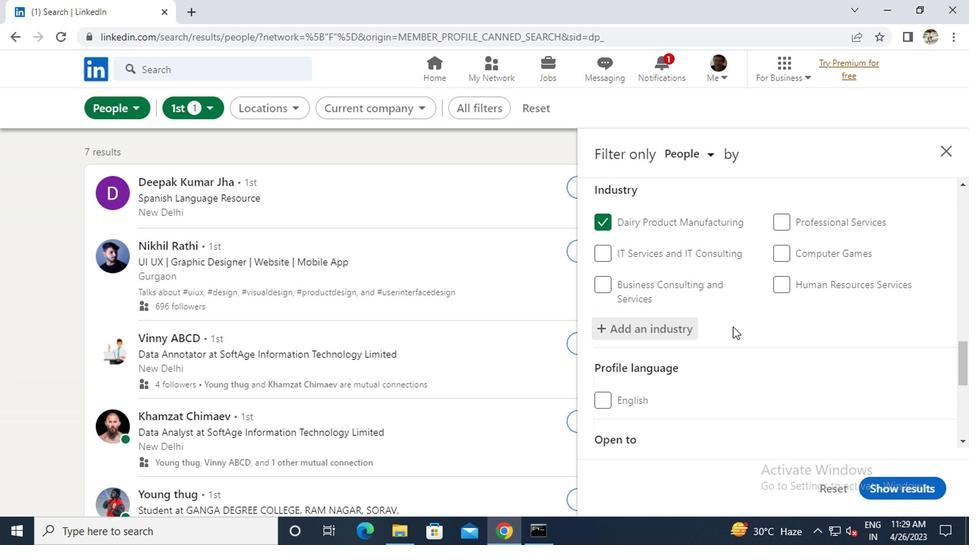 
Action: Mouse scrolled (729, 326) with delta (0, 0)
Screenshot: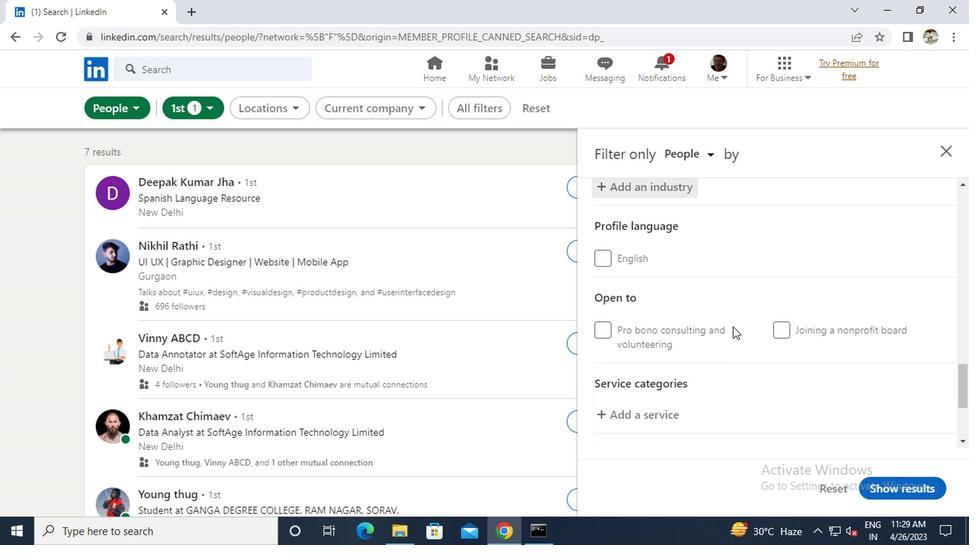 
Action: Mouse scrolled (729, 326) with delta (0, 0)
Screenshot: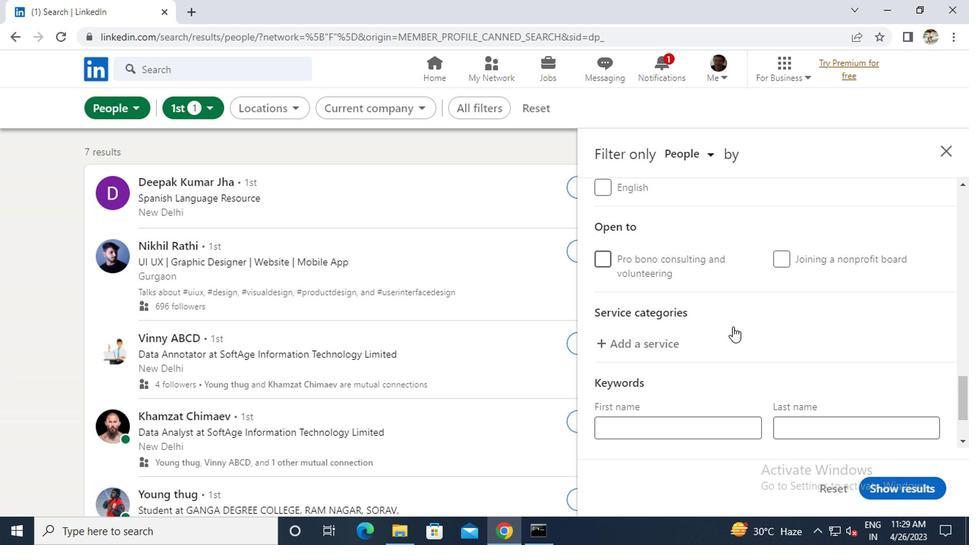 
Action: Mouse moved to (649, 273)
Screenshot: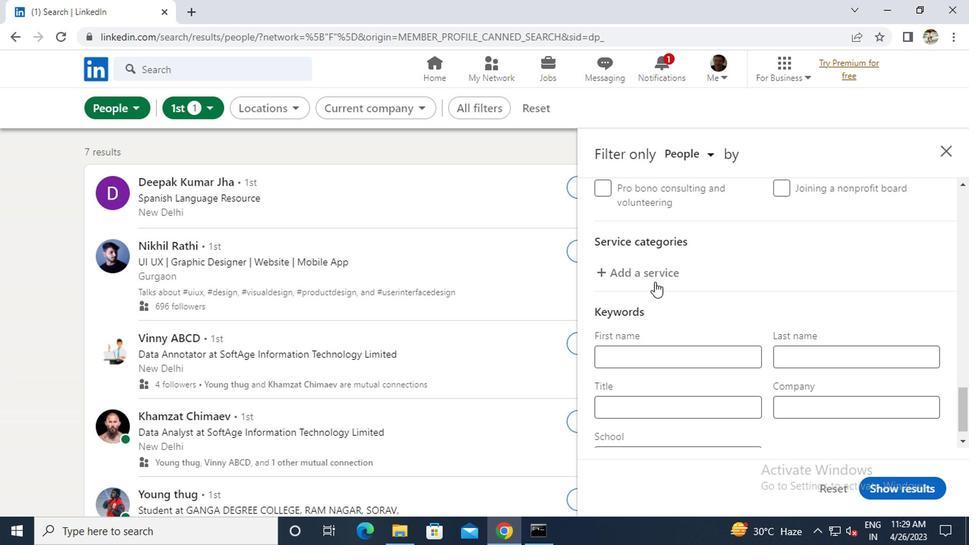 
Action: Mouse pressed left at (649, 273)
Screenshot: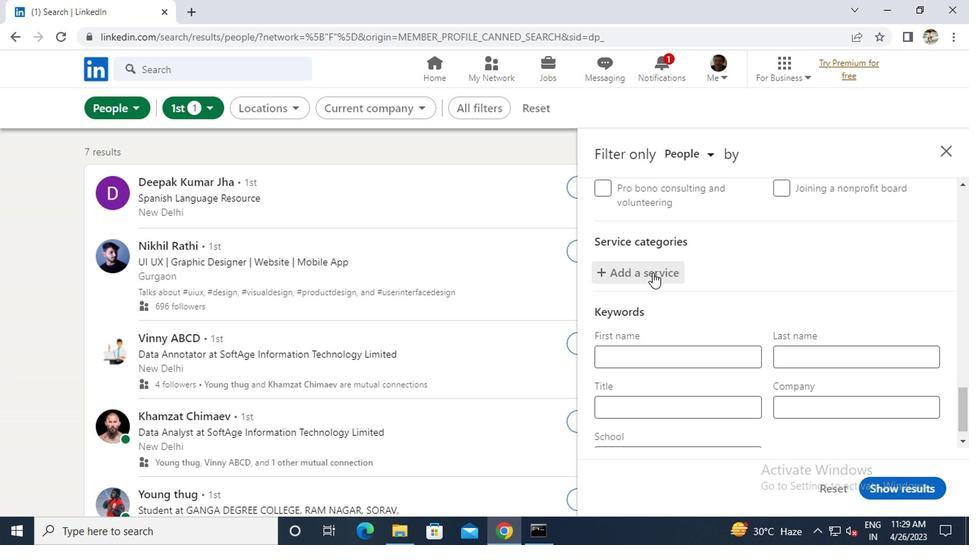 
Action: Key pressed <Key.caps_lock>A<Key.caps_lock>UDIO<Key.space><Key.caps_lock>E<Key.caps_lock>NGINEERING
Screenshot: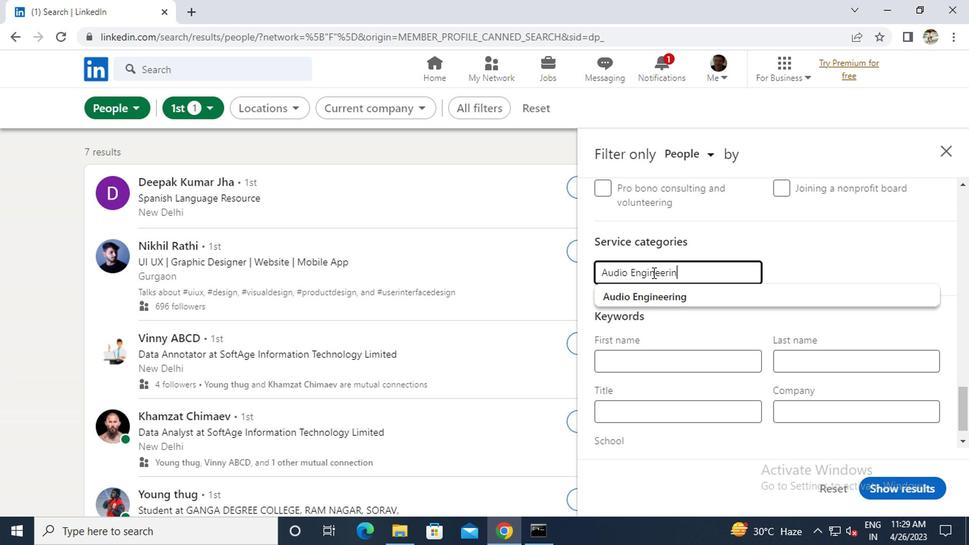 
Action: Mouse moved to (651, 291)
Screenshot: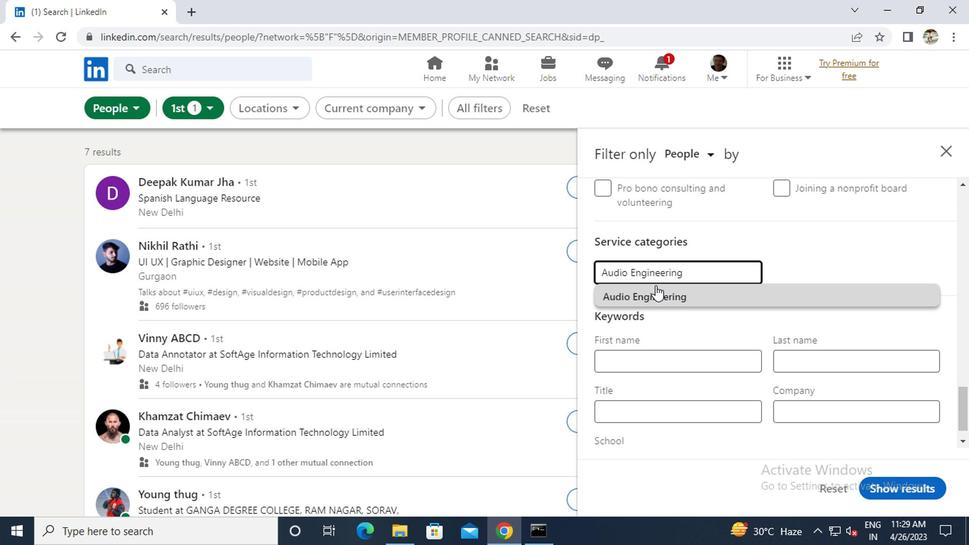 
Action: Mouse pressed left at (651, 291)
Screenshot: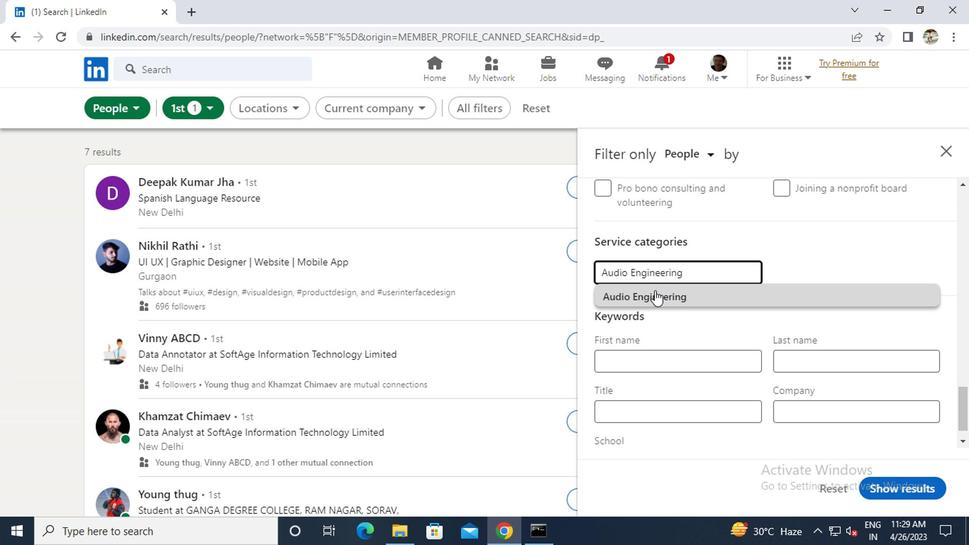 
Action: Mouse moved to (642, 403)
Screenshot: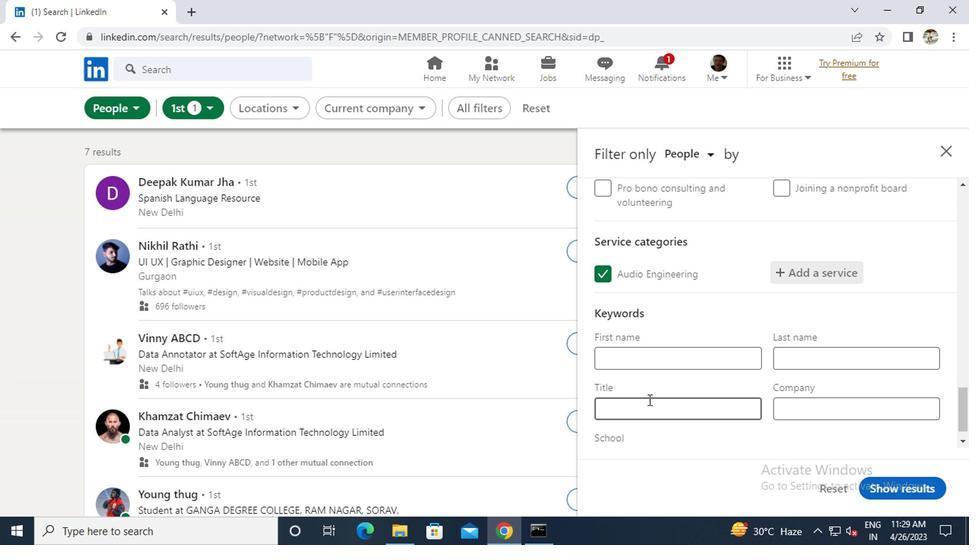 
Action: Mouse pressed left at (642, 403)
Screenshot: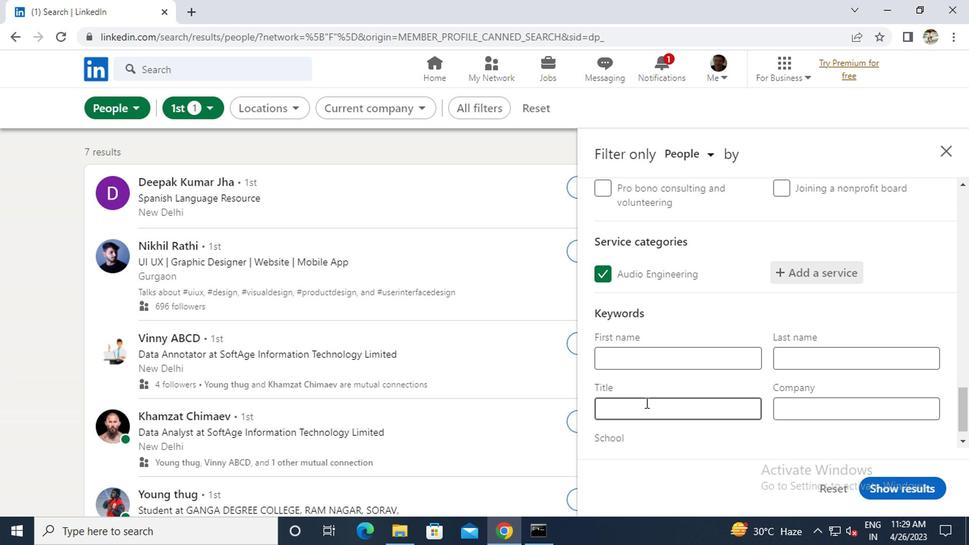 
Action: Key pressed <Key.caps_lock>O<Key.caps_lock>PERATIONS<Key.space><Key.caps_lock>P<Key.caps_lock>ROFESSIONAL
Screenshot: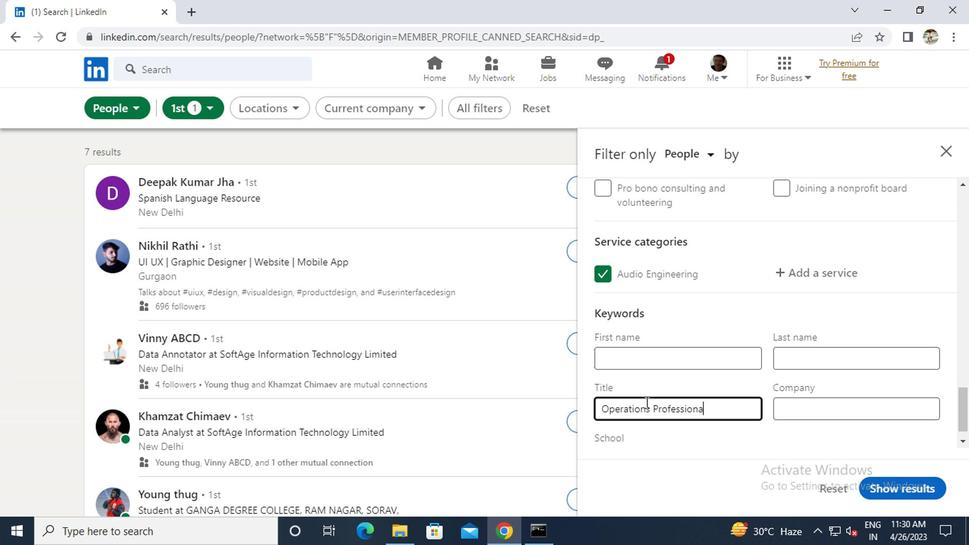 
Action: Mouse moved to (887, 491)
Screenshot: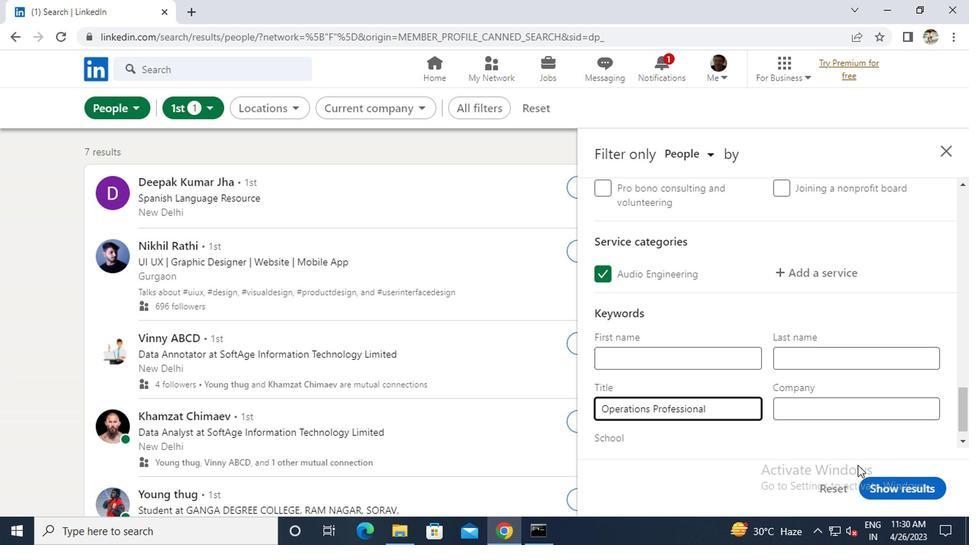 
Action: Mouse pressed left at (887, 491)
Screenshot: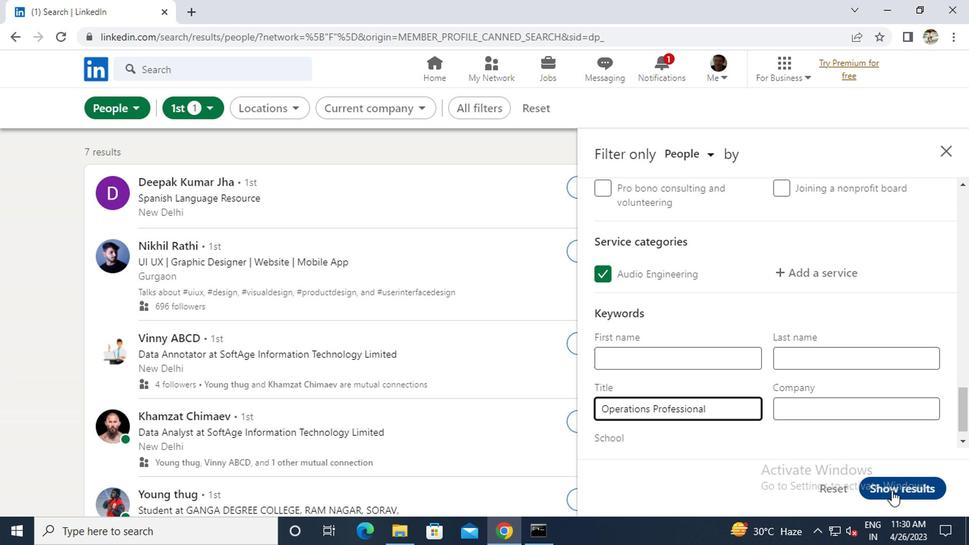 
Action: Mouse moved to (466, 283)
Screenshot: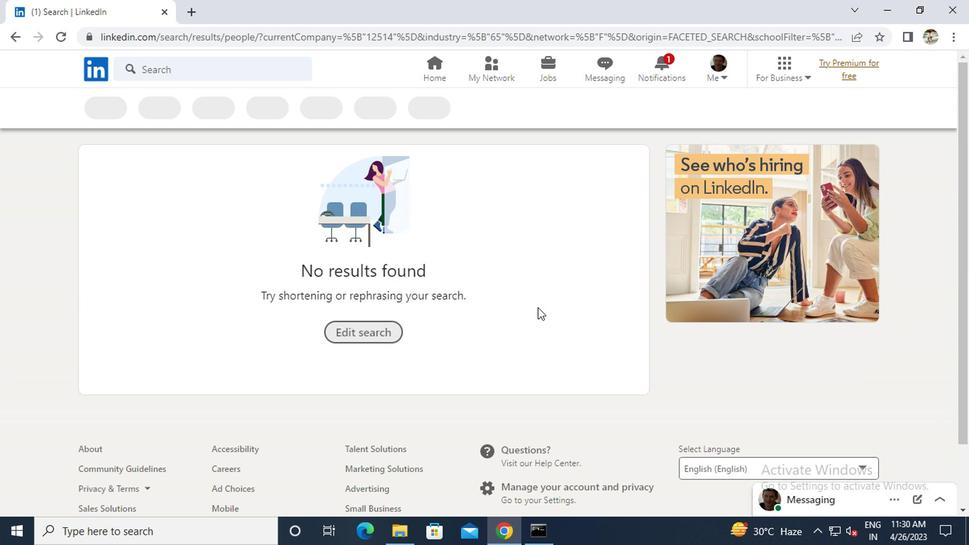 
